 Task: Create in the project TouchLine in Backlog an issue 'Improve the appâ€™s navigation and menu structure', assign it to team member softage.1@softage.net and change the status to IN PROGRESS.
Action: Mouse moved to (254, 71)
Screenshot: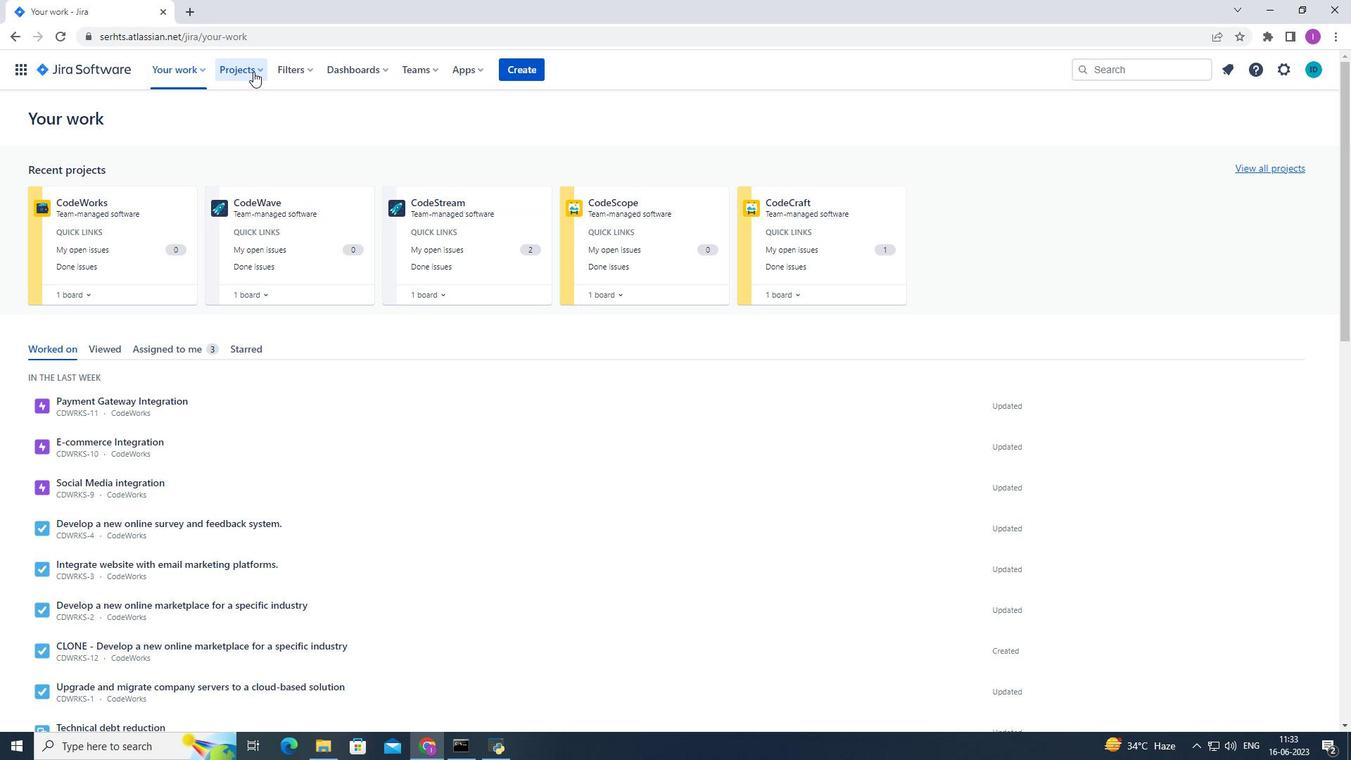 
Action: Mouse pressed left at (254, 71)
Screenshot: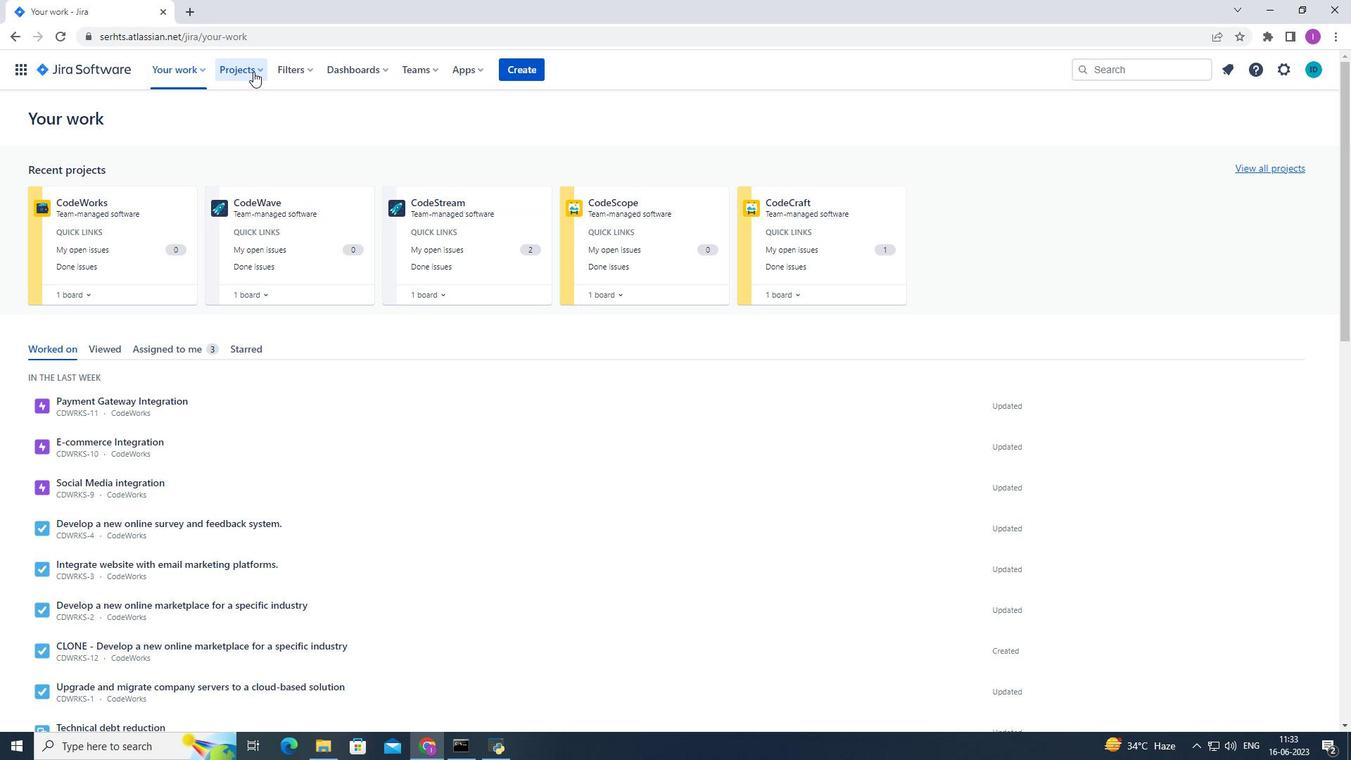 
Action: Mouse moved to (284, 137)
Screenshot: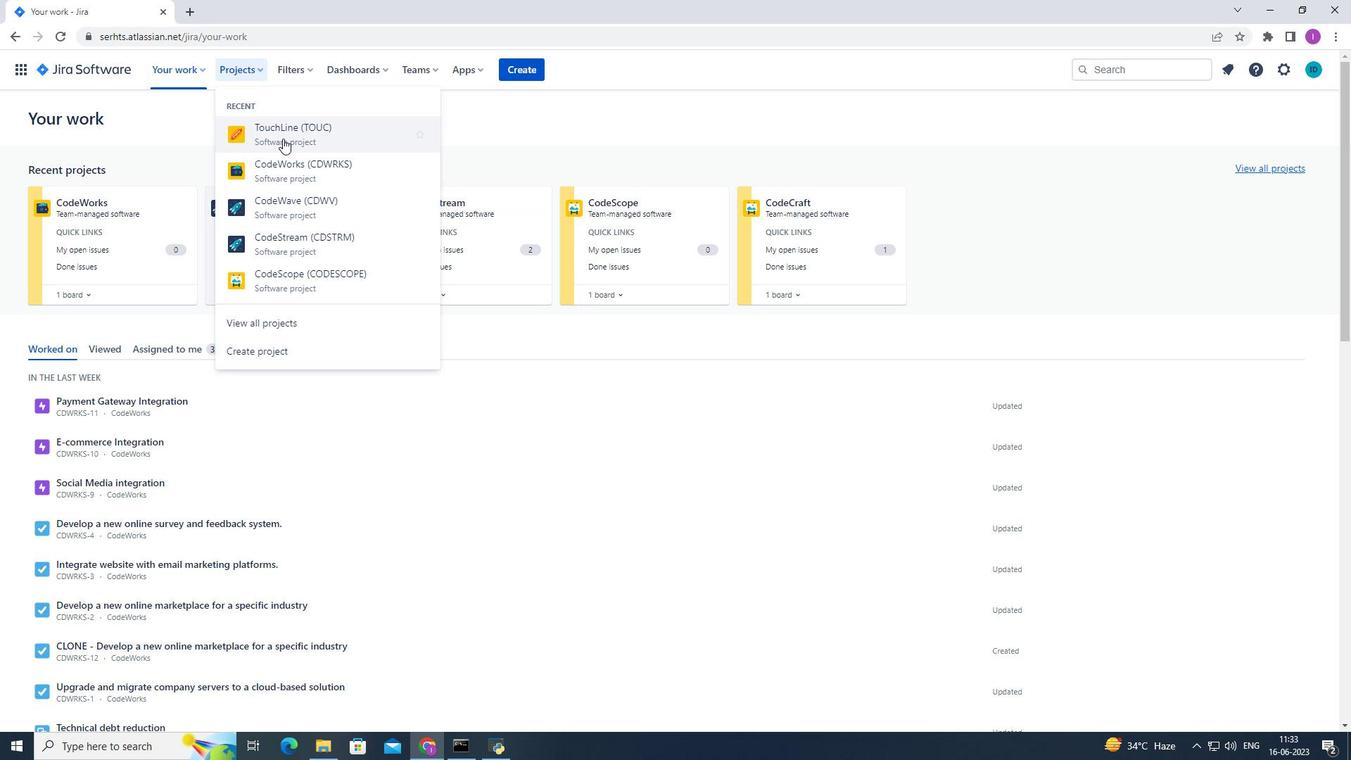 
Action: Mouse pressed left at (284, 137)
Screenshot: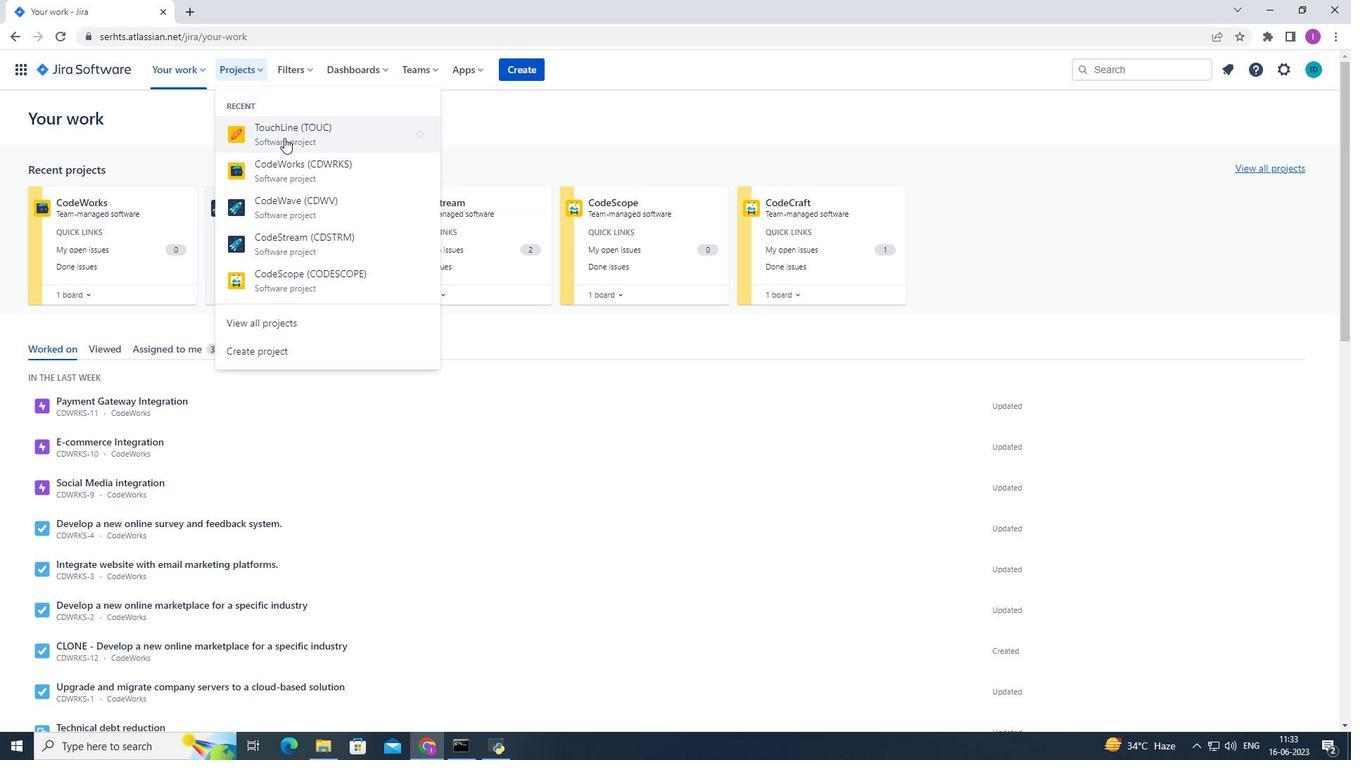 
Action: Mouse moved to (102, 210)
Screenshot: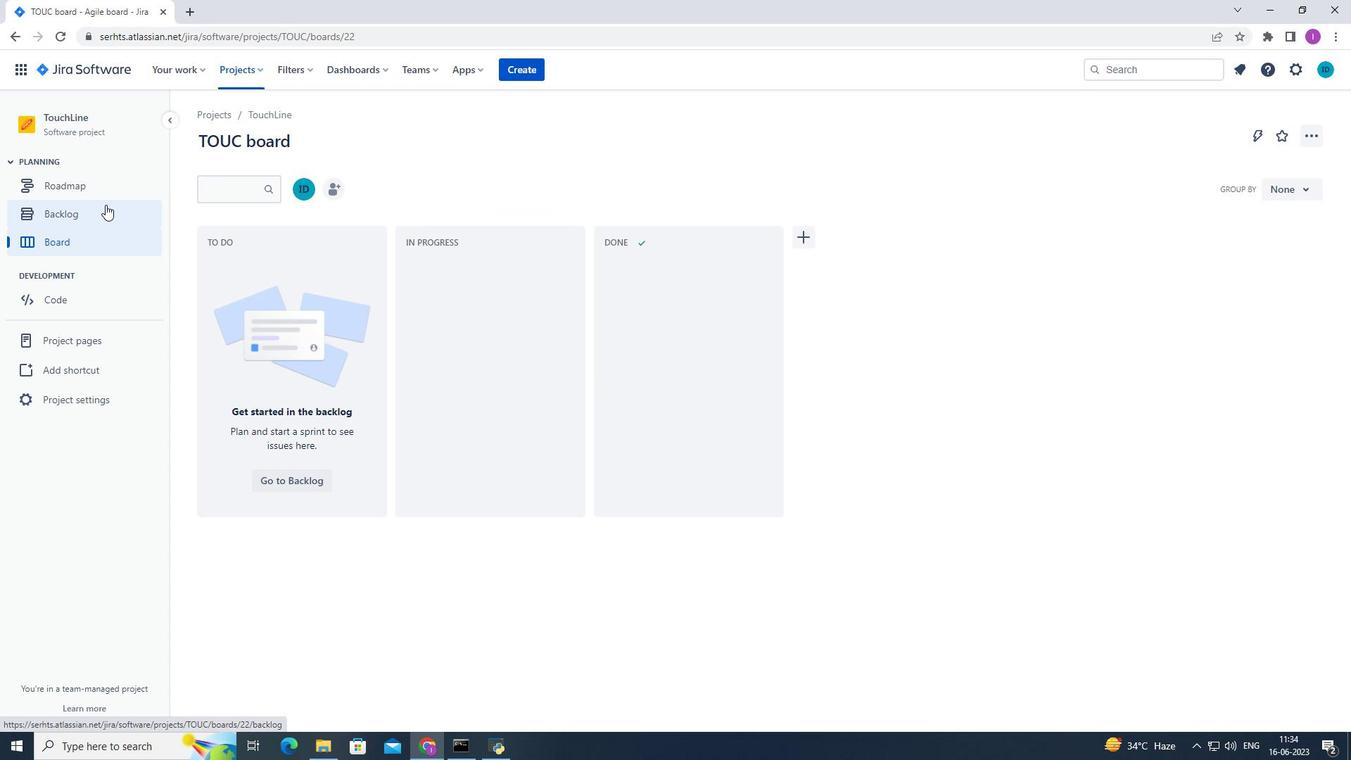 
Action: Mouse pressed left at (102, 210)
Screenshot: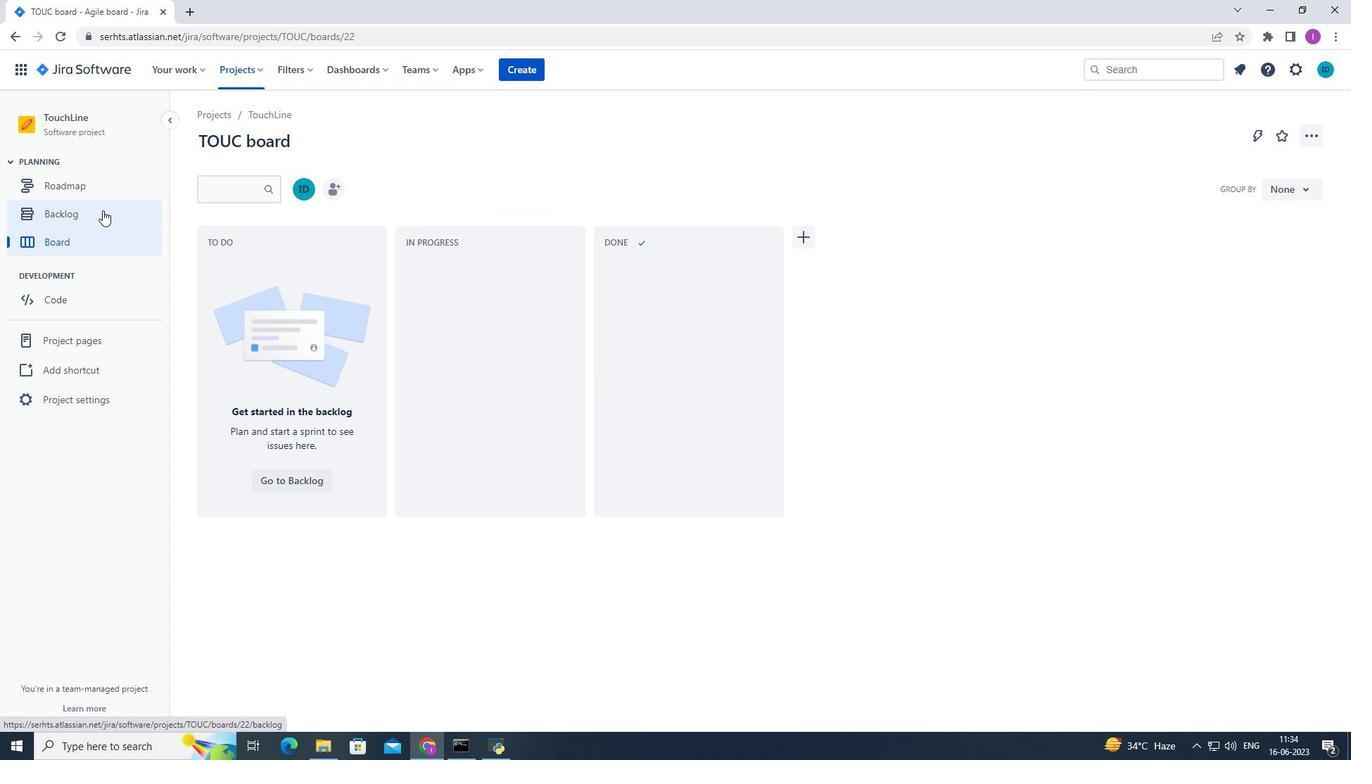 
Action: Mouse moved to (460, 572)
Screenshot: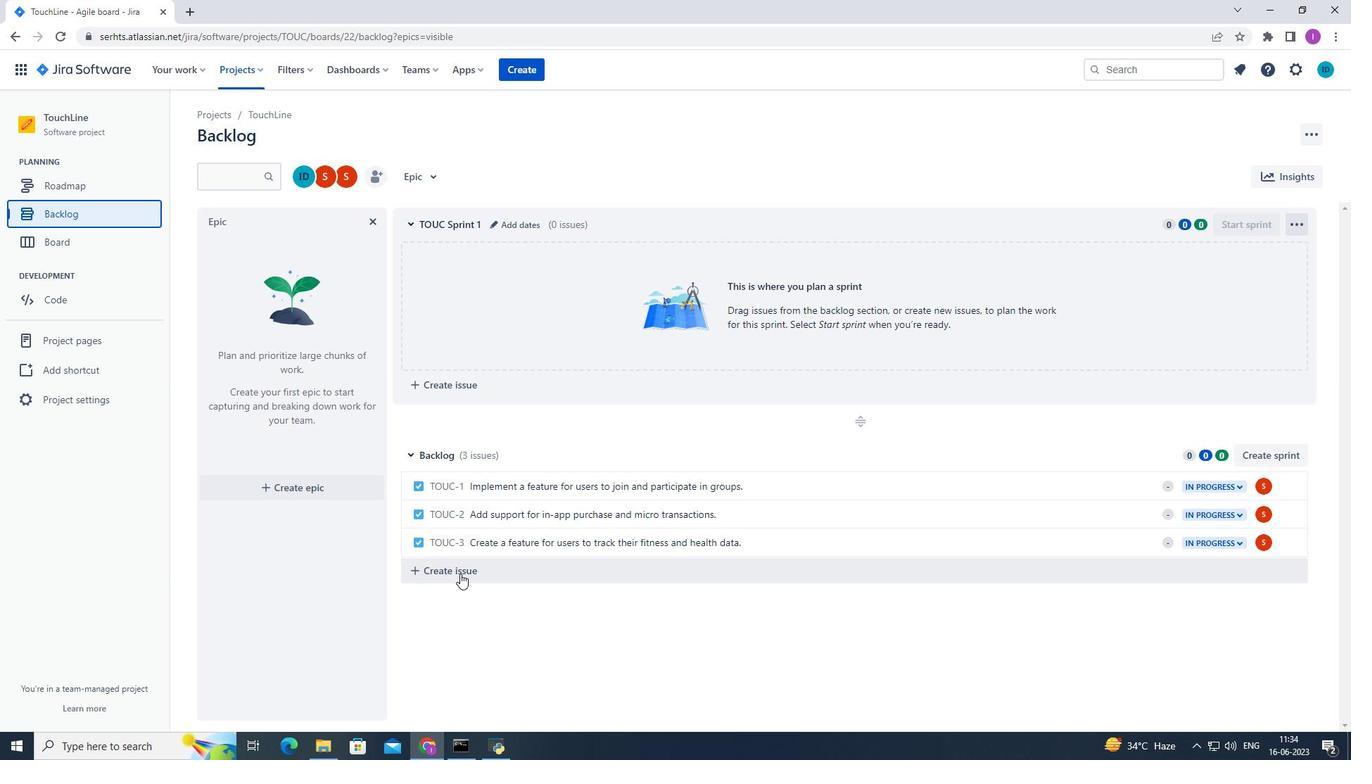 
Action: Mouse pressed left at (460, 572)
Screenshot: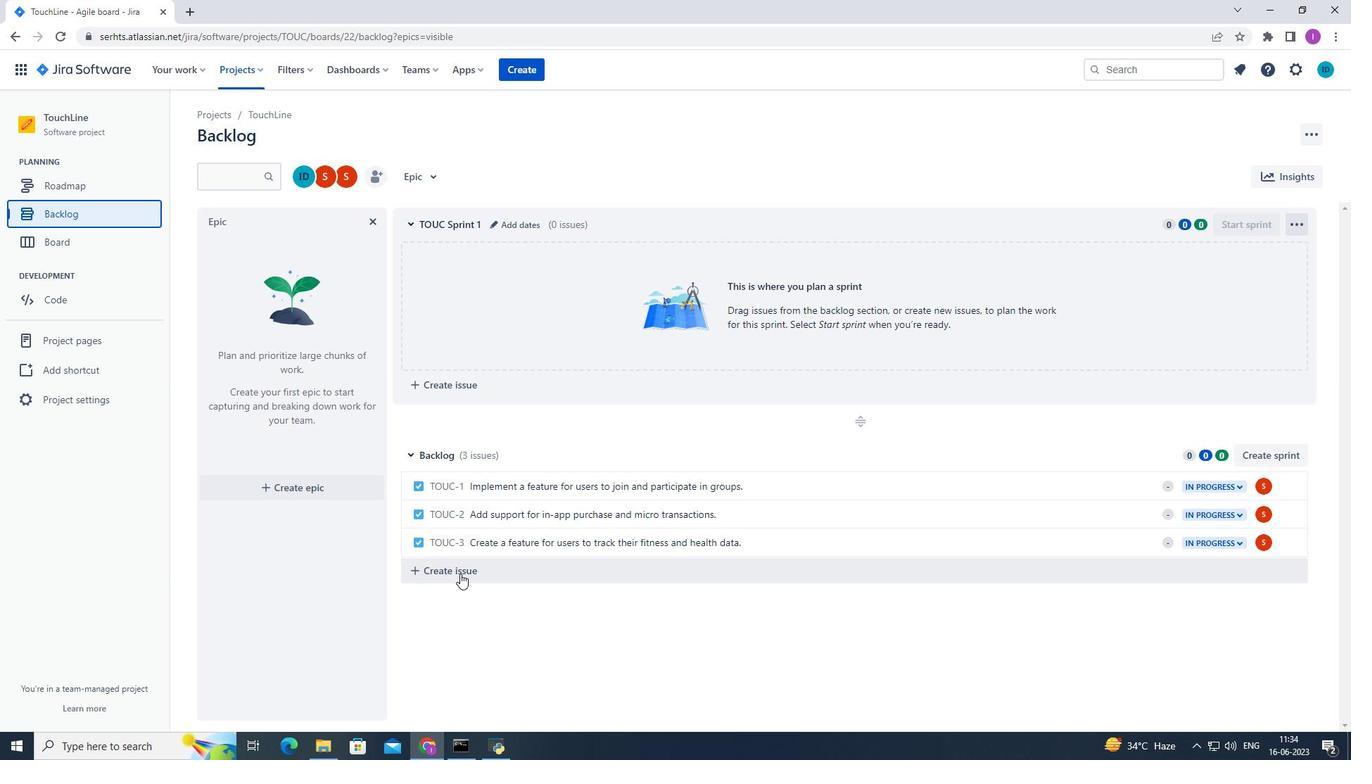
Action: Mouse moved to (534, 507)
Screenshot: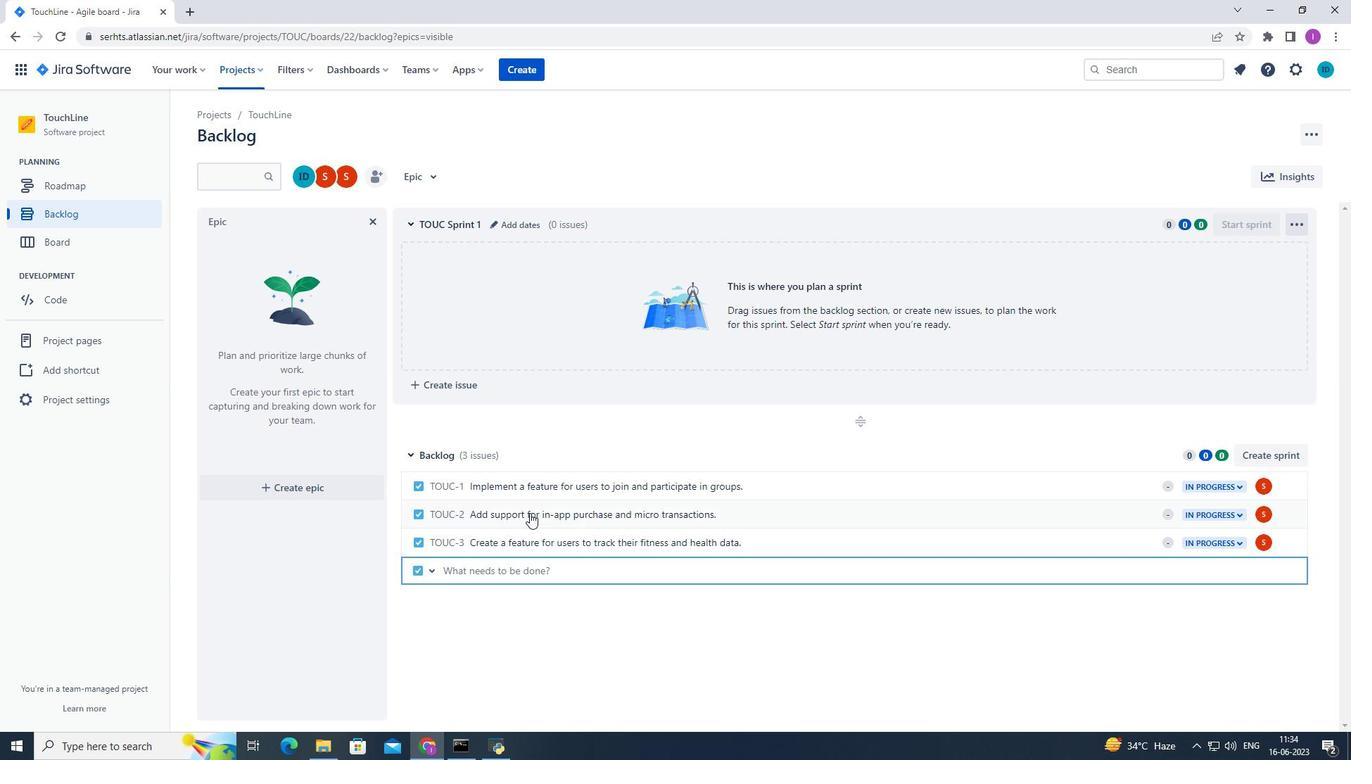 
Action: Key pressed <Key.shift>Improve<Key.space>the<Key.space>app's<Key.space>navigation<Key.space>and<Key.space>menustur
Screenshot: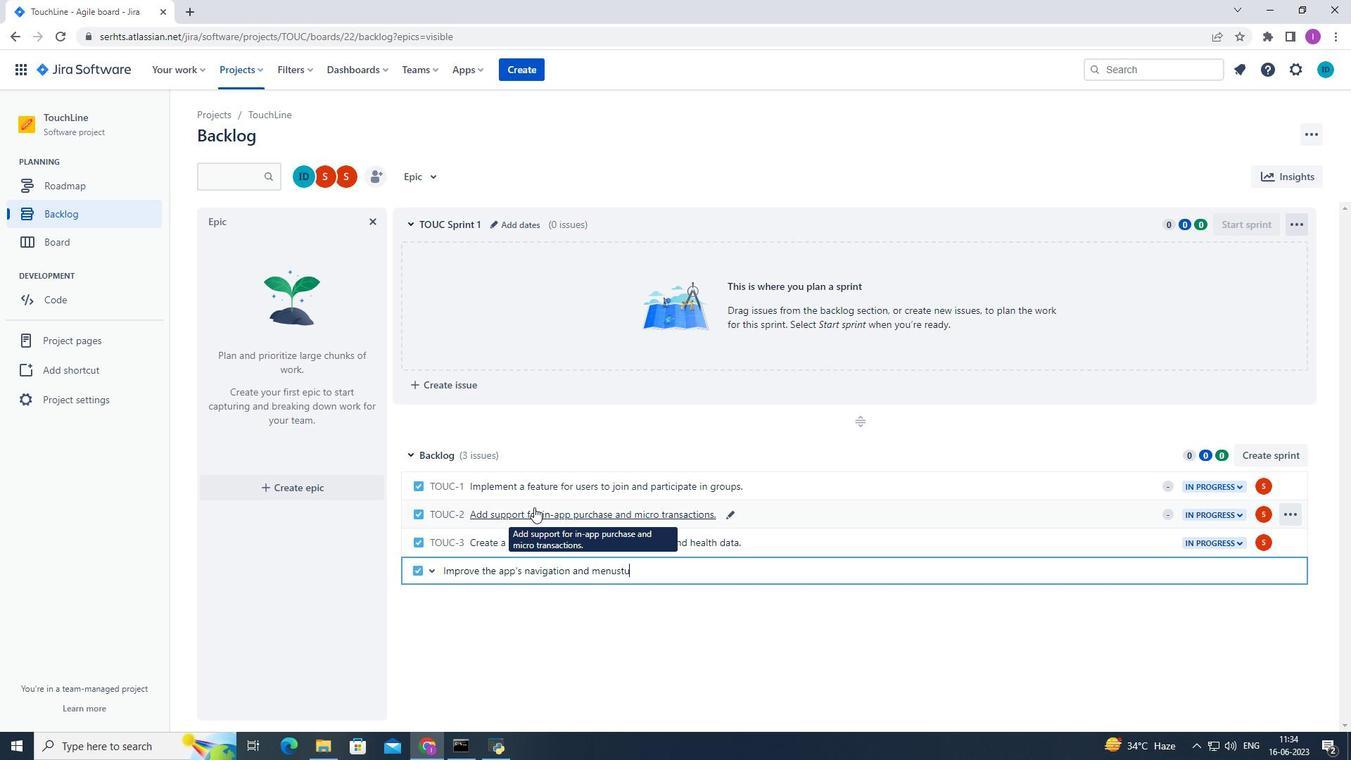 
Action: Mouse moved to (615, 572)
Screenshot: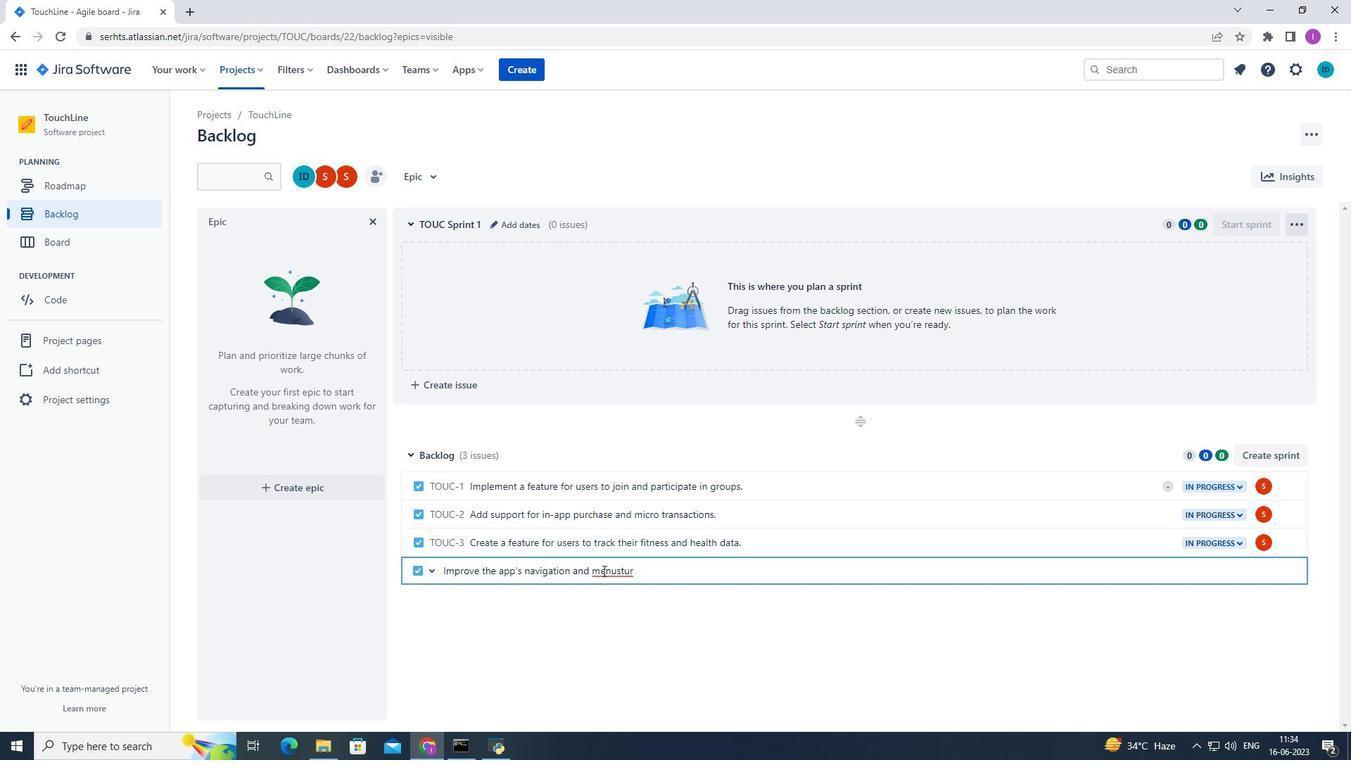 
Action: Mouse pressed left at (615, 572)
Screenshot: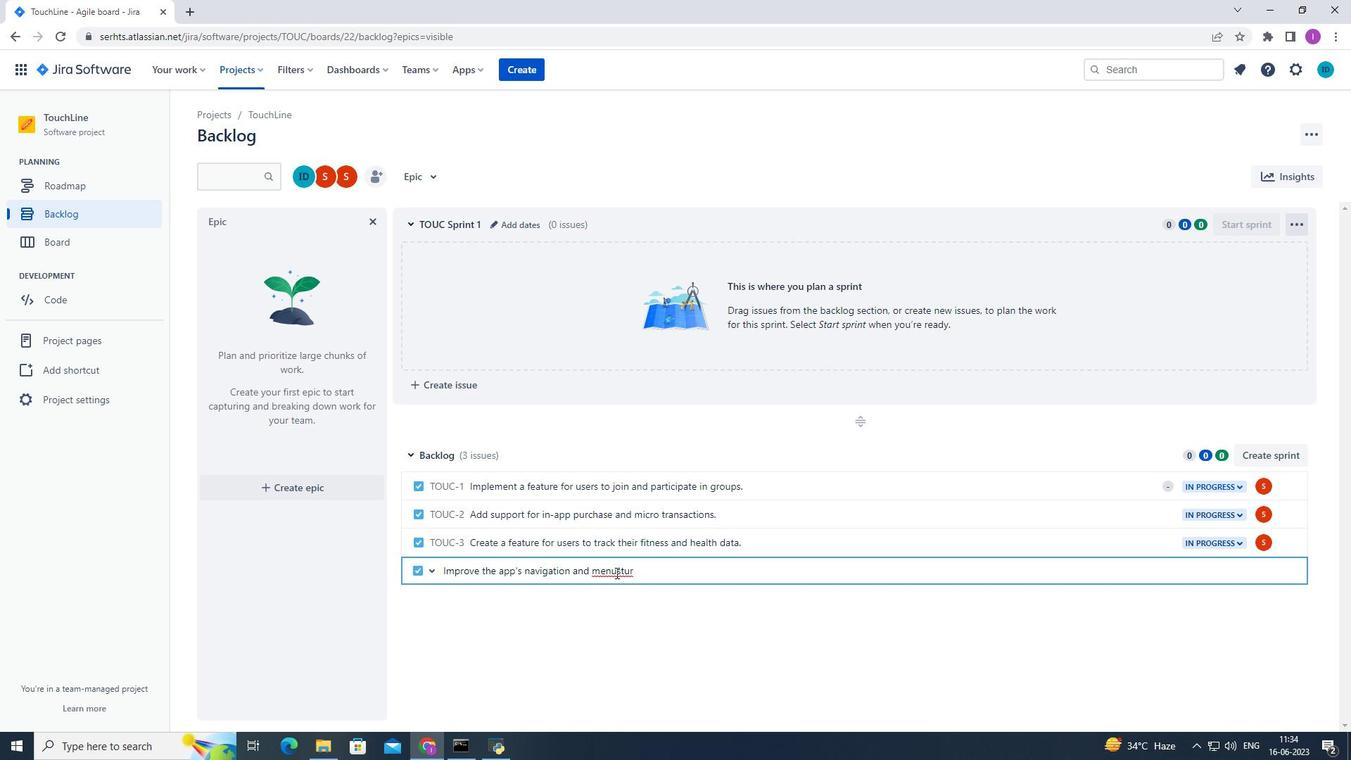 
Action: Key pressed <Key.space>
Screenshot: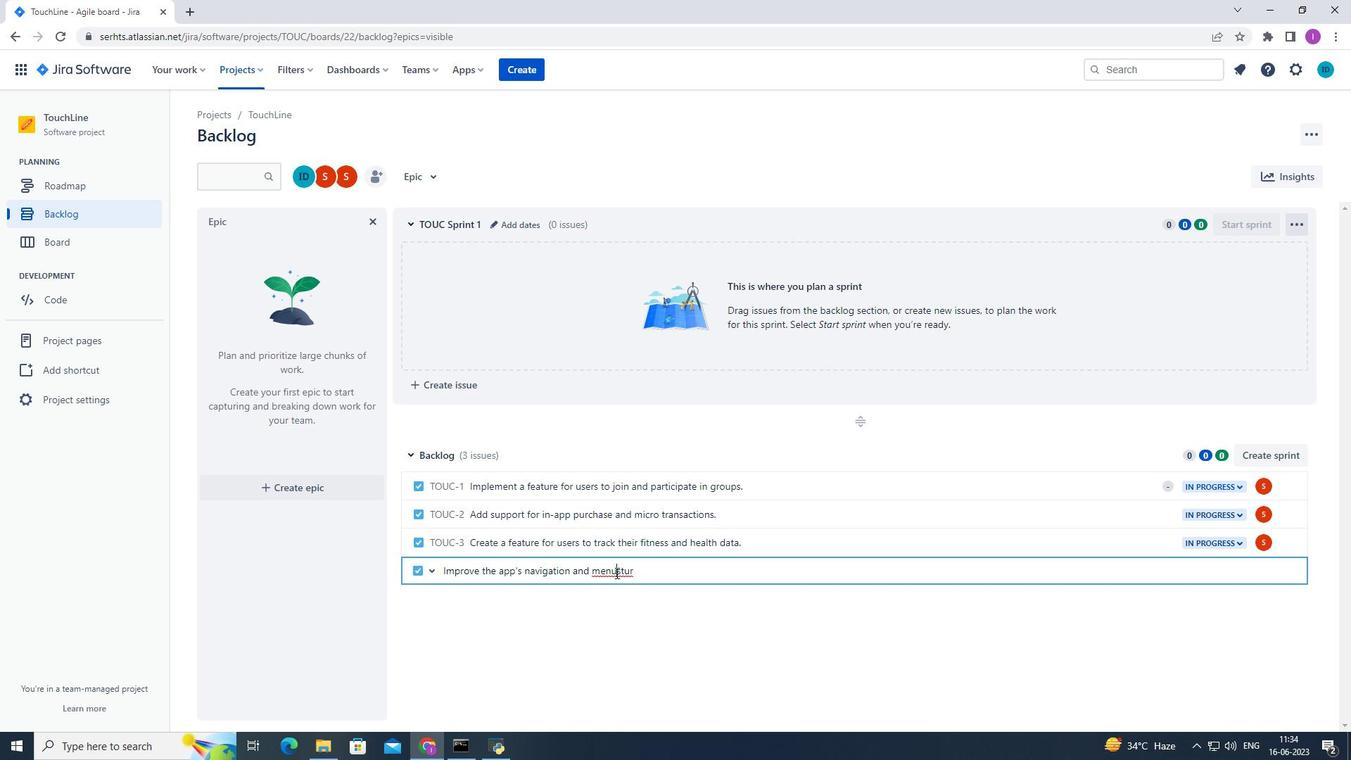 
Action: Mouse moved to (651, 570)
Screenshot: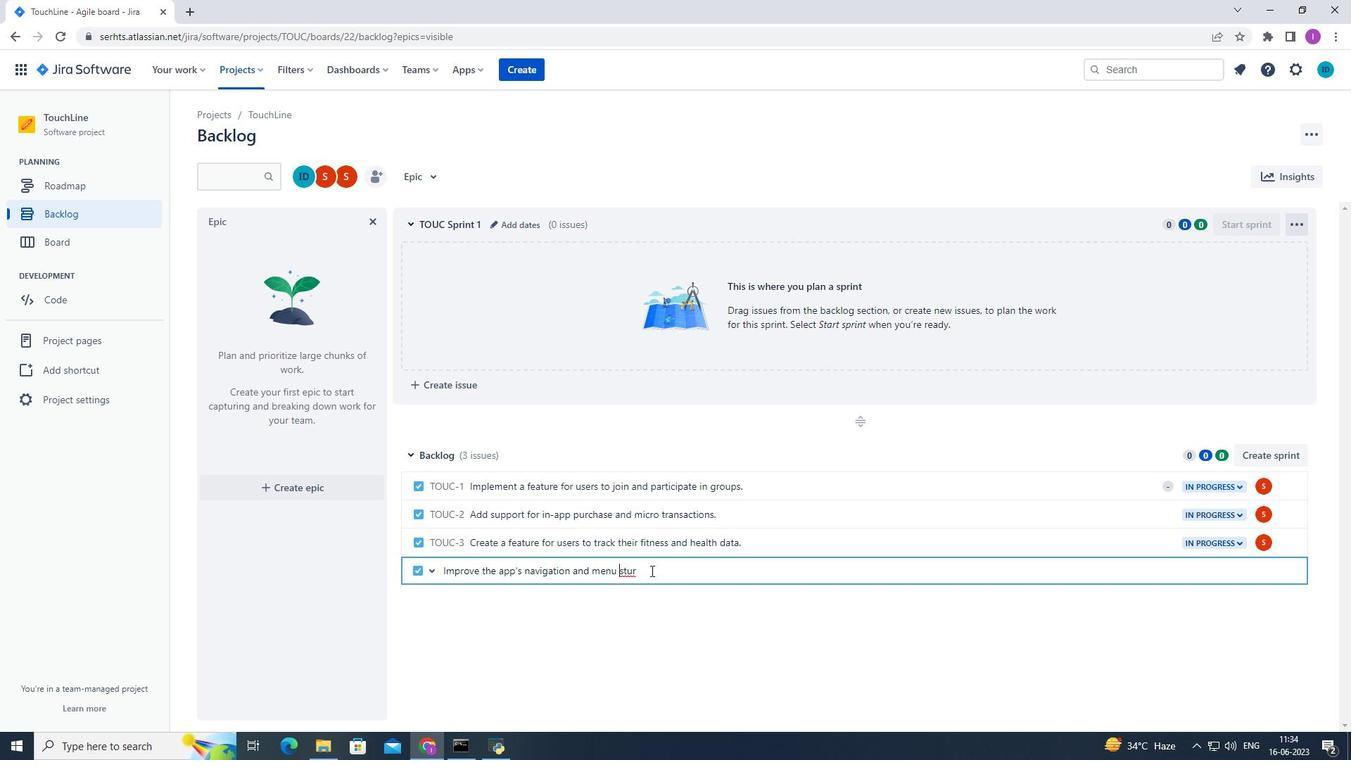 
Action: Mouse pressed left at (651, 570)
Screenshot: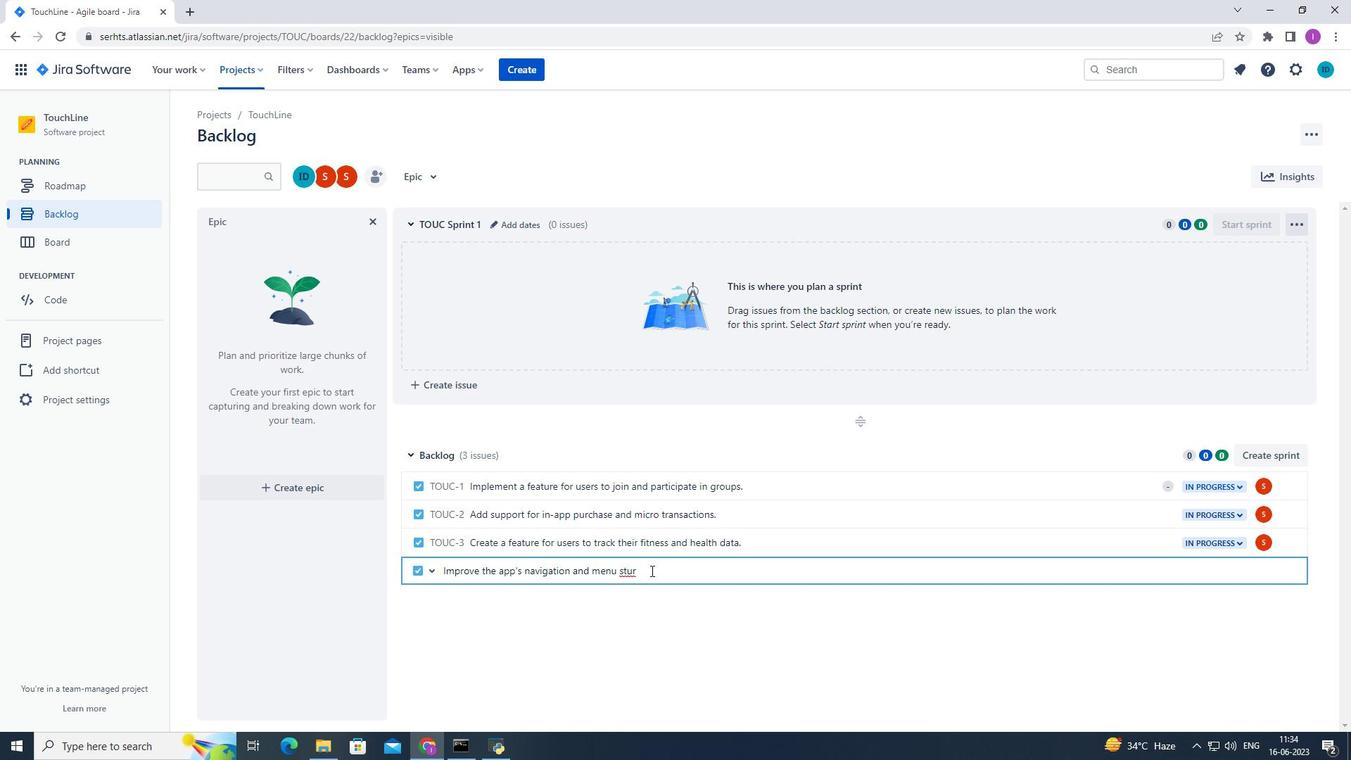 
Action: Key pressed cture.
Screenshot: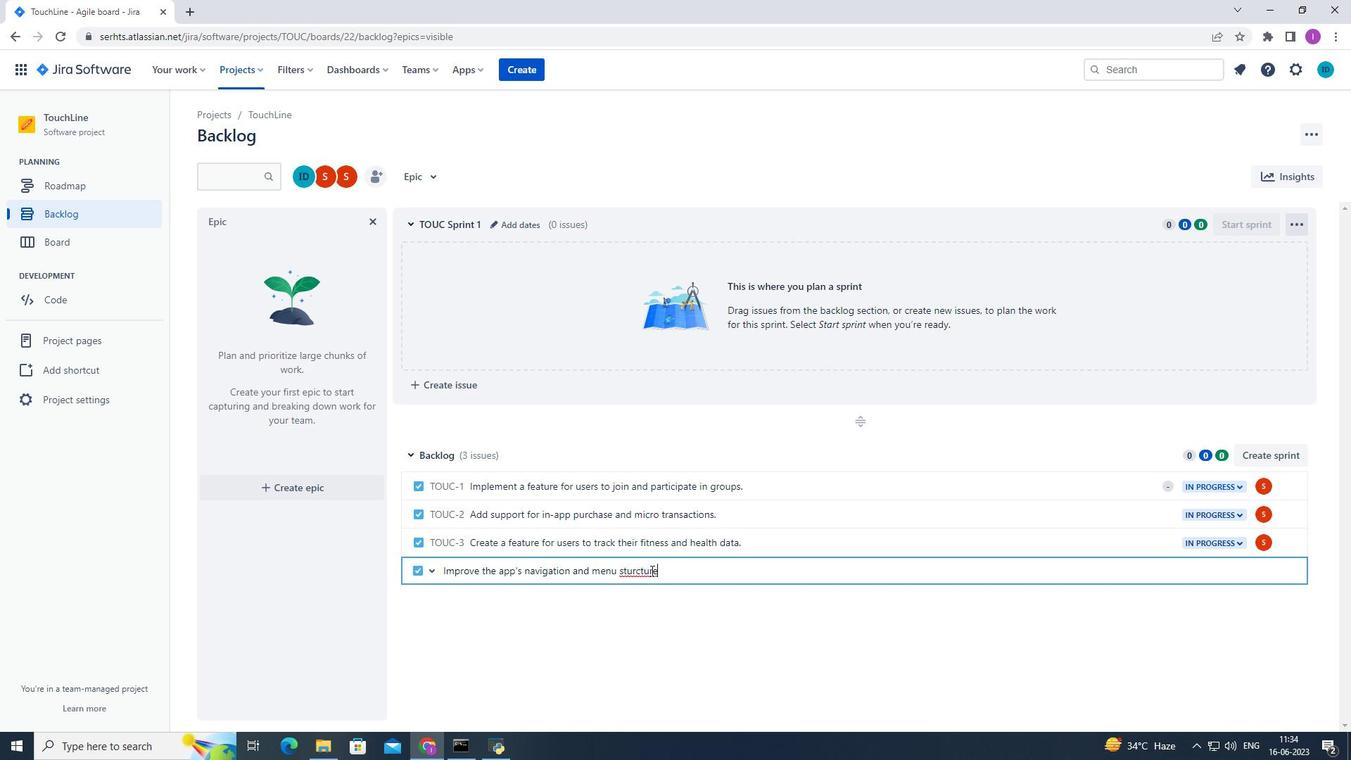
Action: Mouse moved to (630, 572)
Screenshot: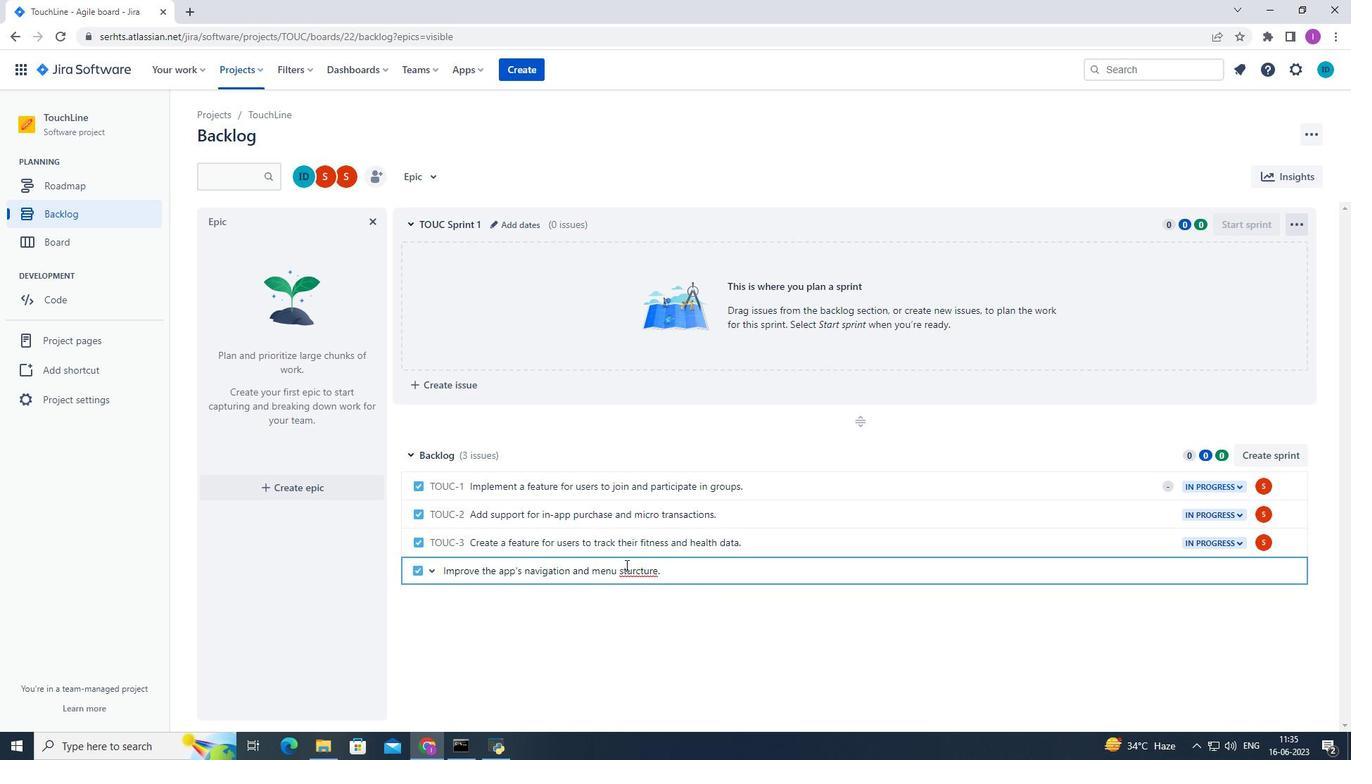 
Action: Mouse pressed left at (630, 572)
Screenshot: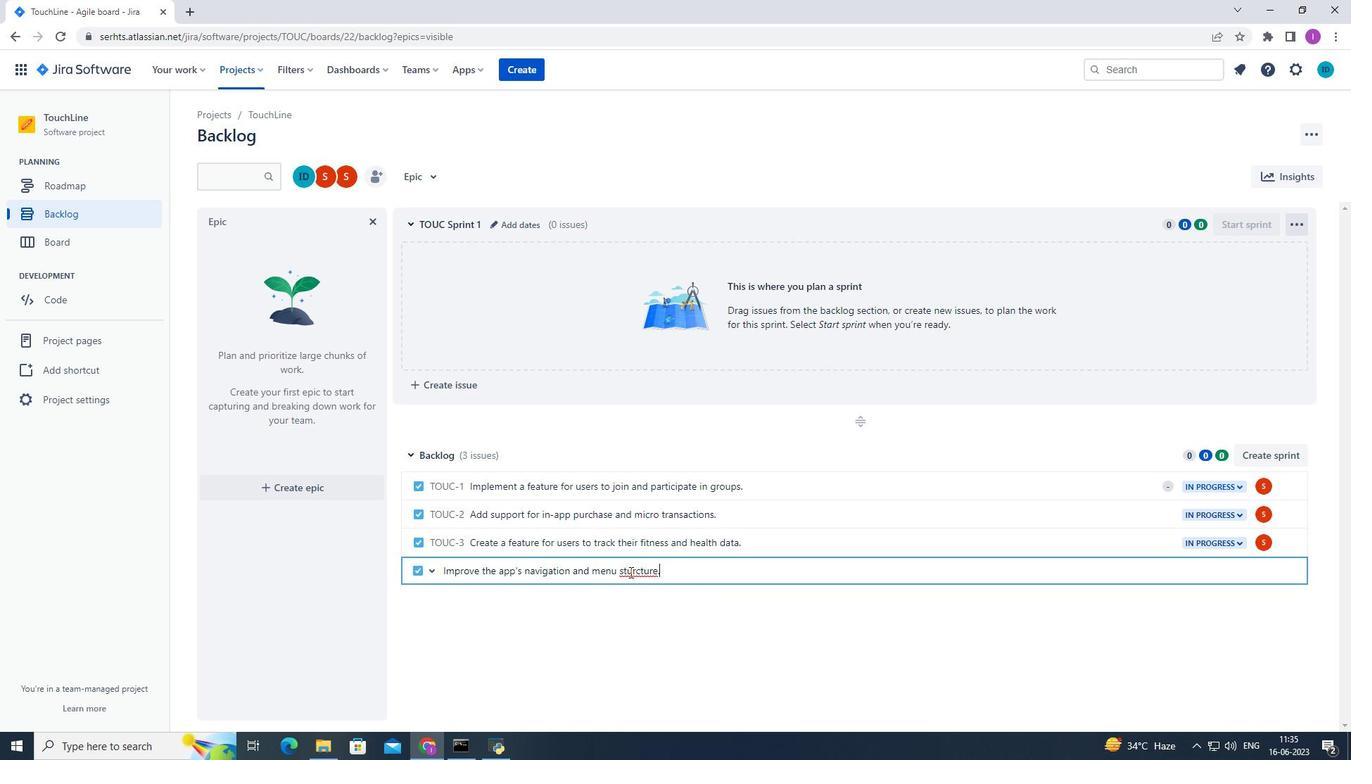 
Action: Mouse moved to (648, 572)
Screenshot: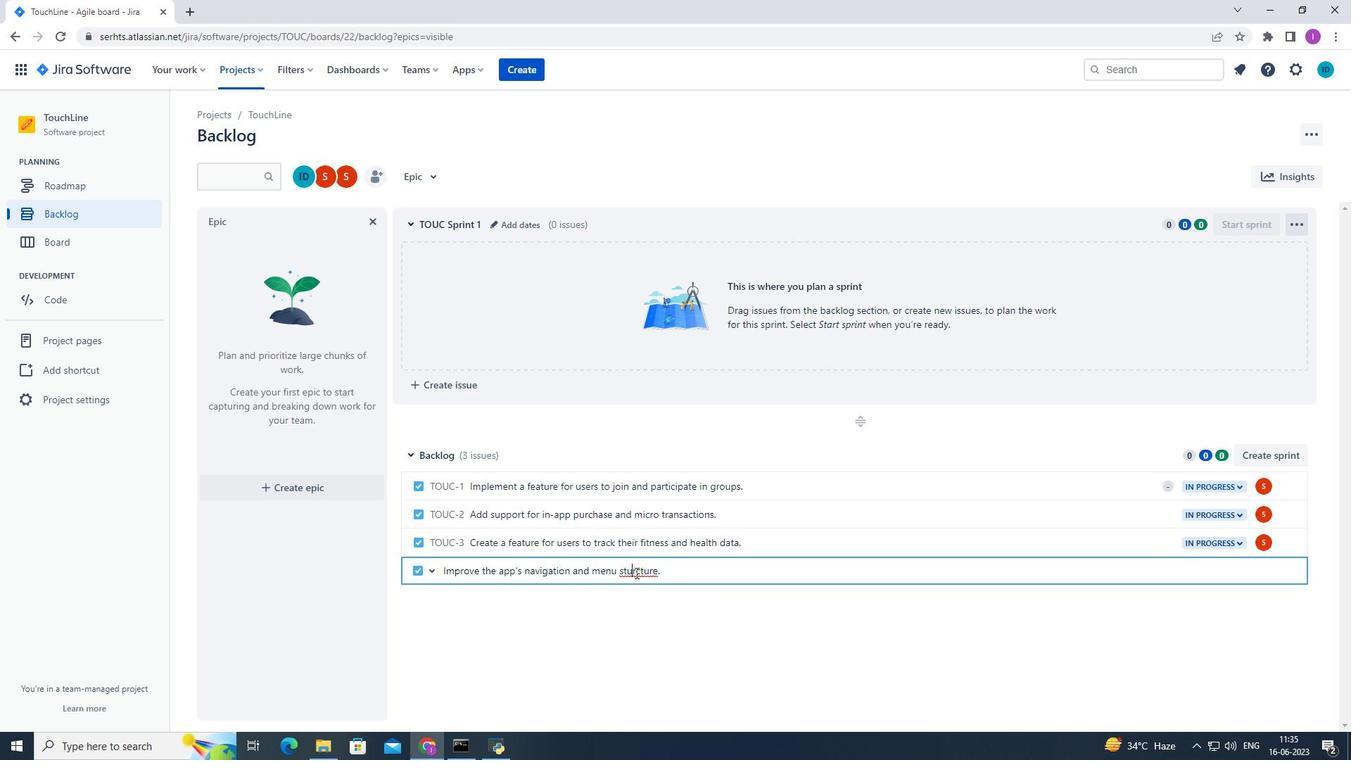 
Action: Key pressed <Key.backspace>
Screenshot: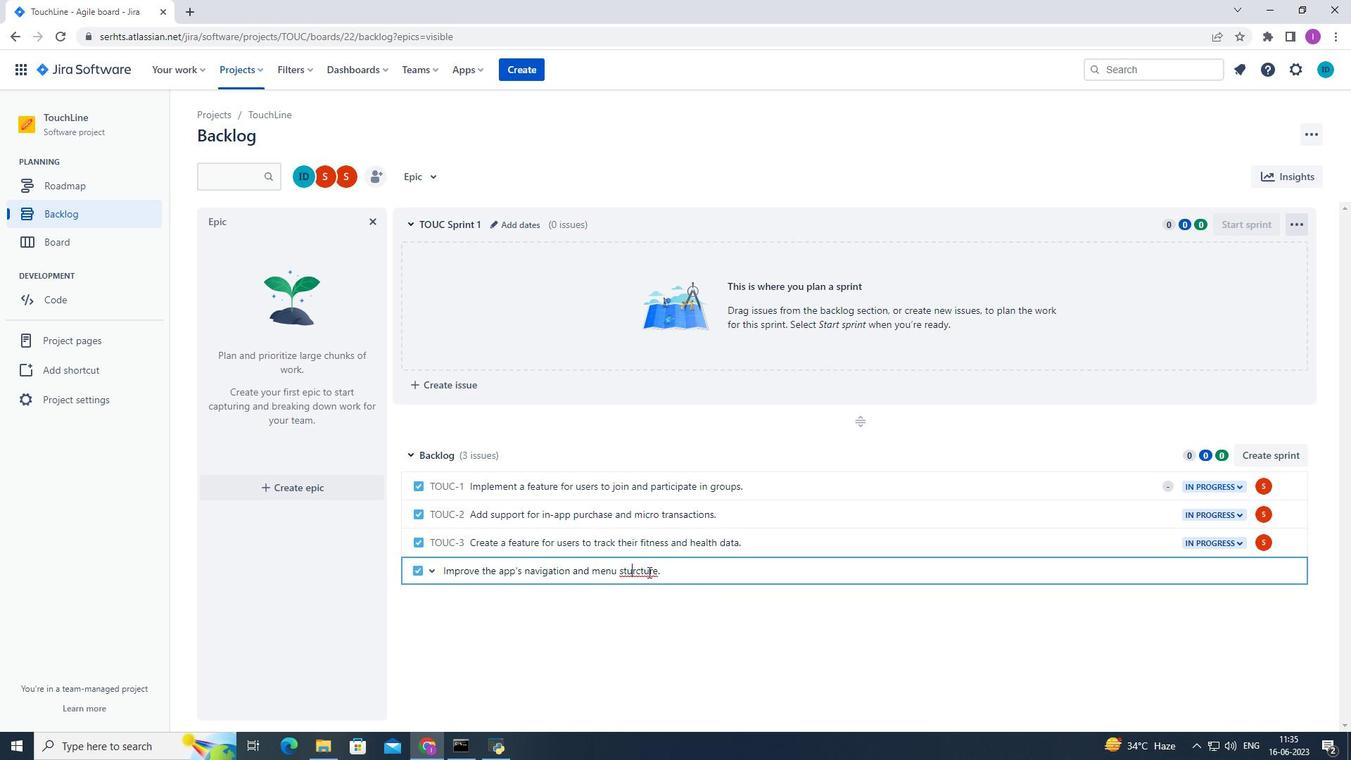 
Action: Mouse moved to (632, 572)
Screenshot: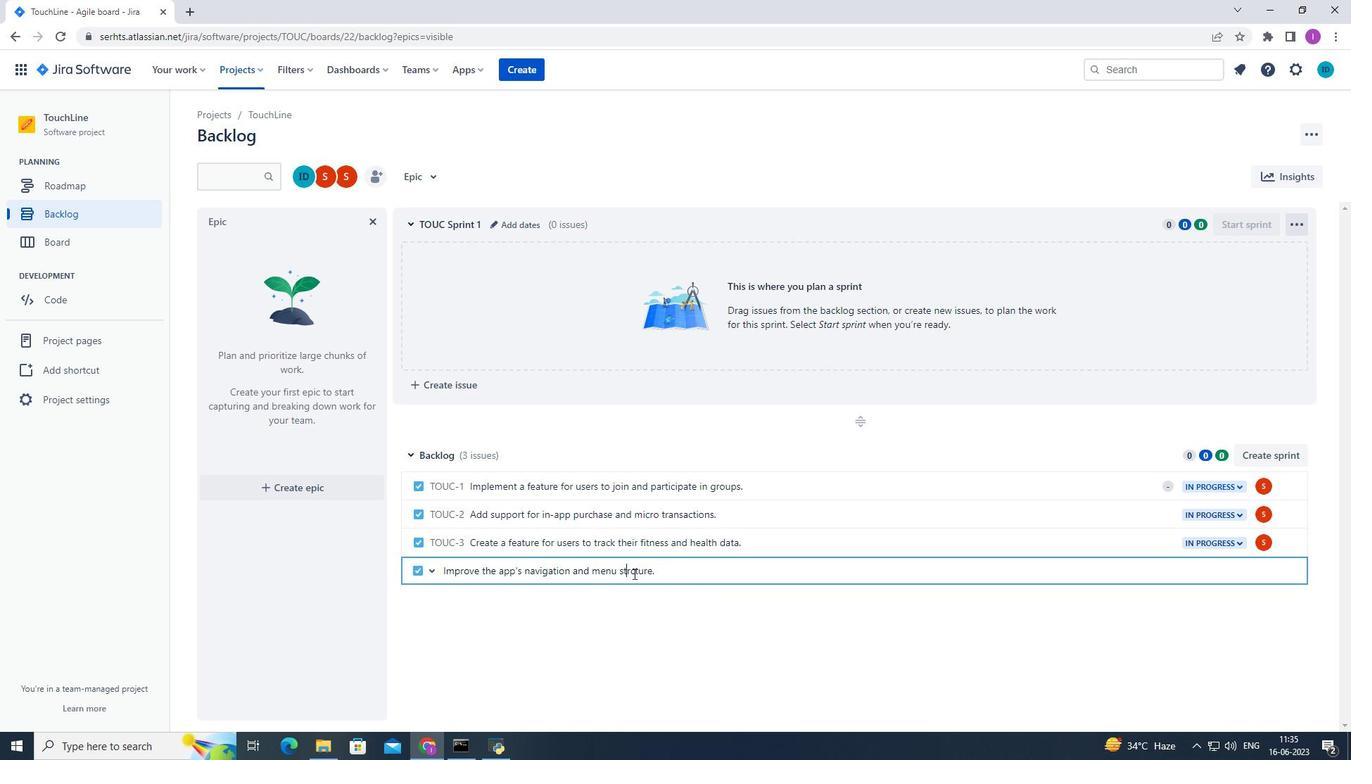 
Action: Mouse pressed left at (632, 572)
Screenshot: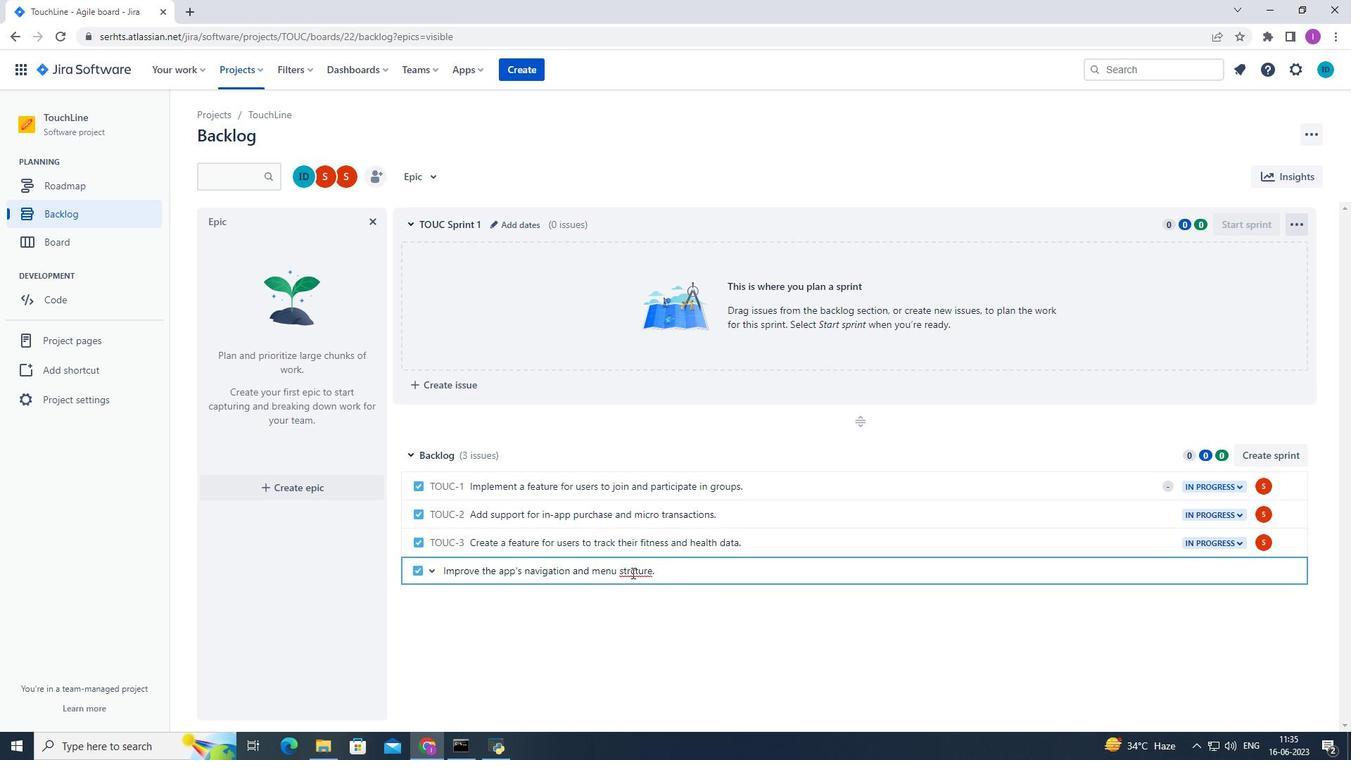
Action: Mouse moved to (635, 576)
Screenshot: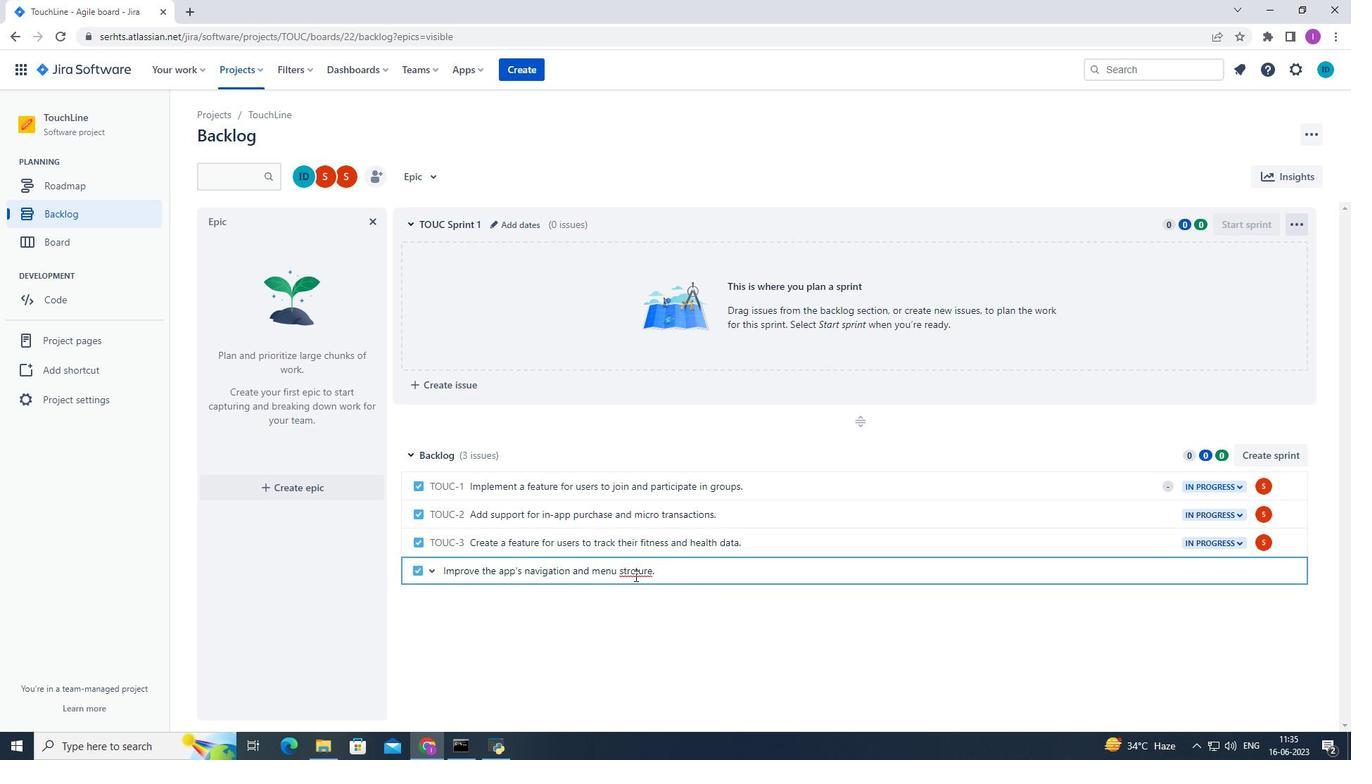 
Action: Key pressed u
Screenshot: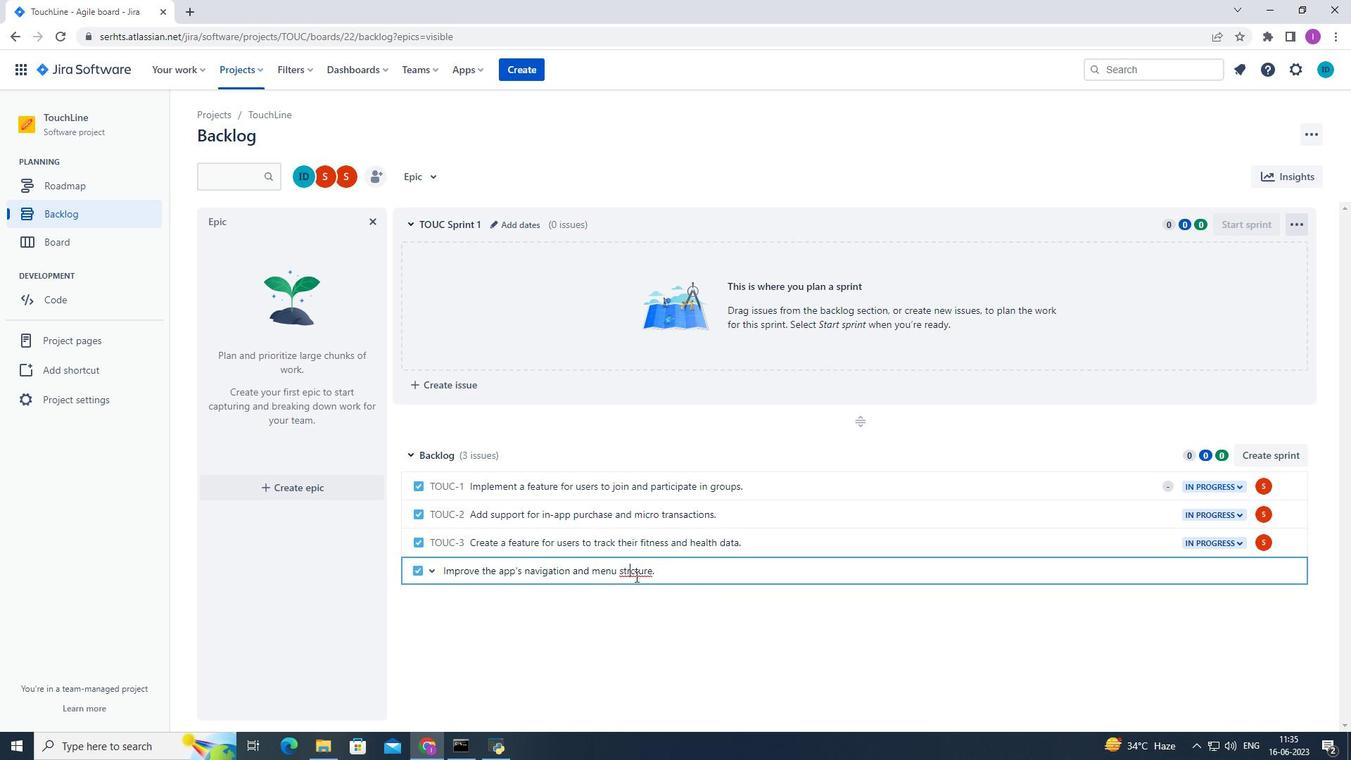 
Action: Mouse moved to (689, 575)
Screenshot: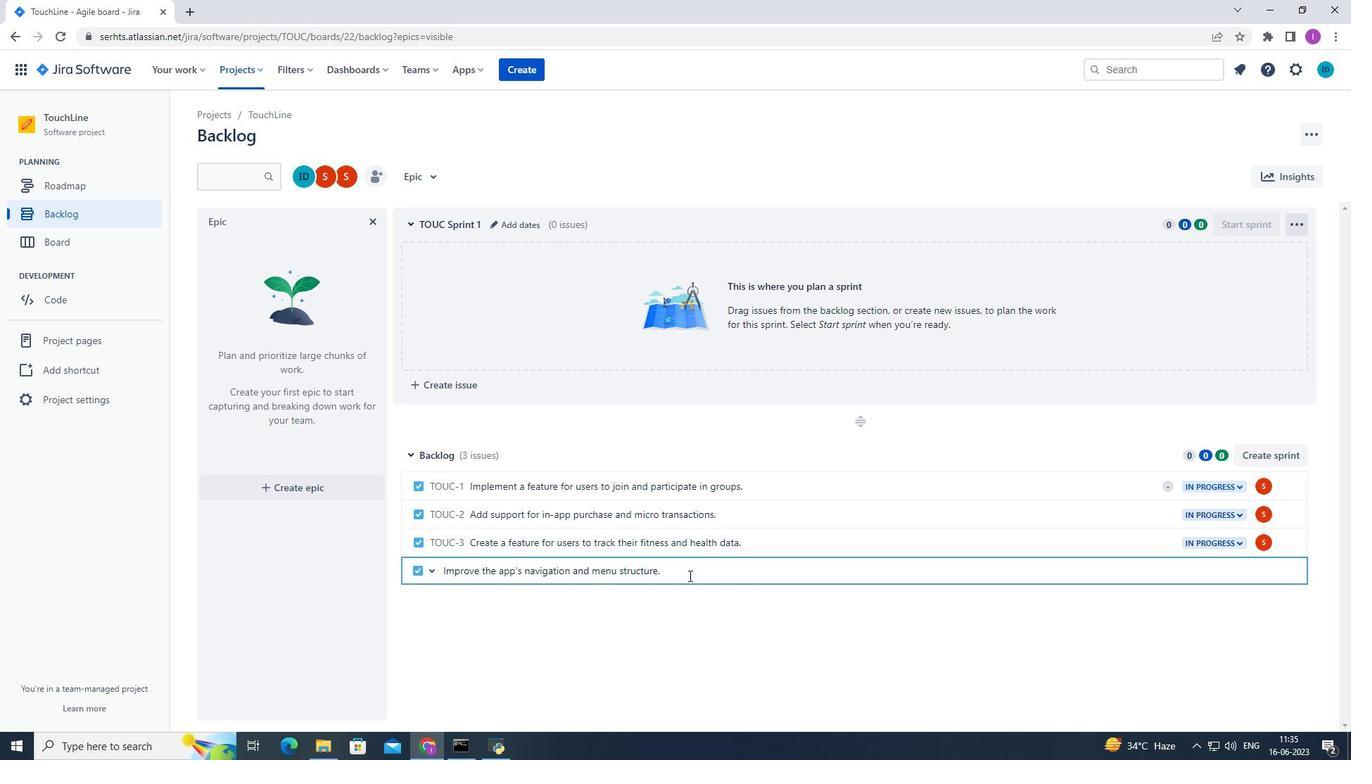 
Action: Mouse pressed left at (689, 575)
Screenshot: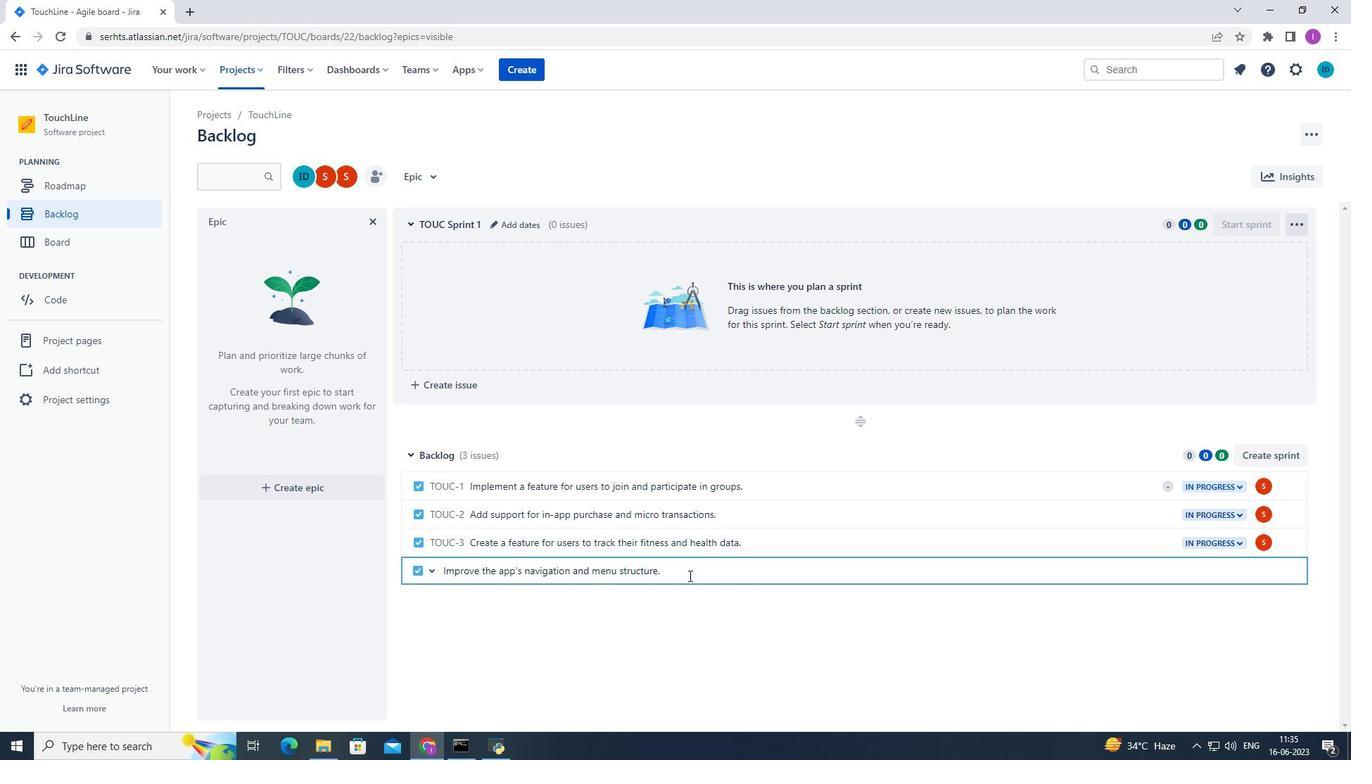 
Action: Mouse moved to (719, 569)
Screenshot: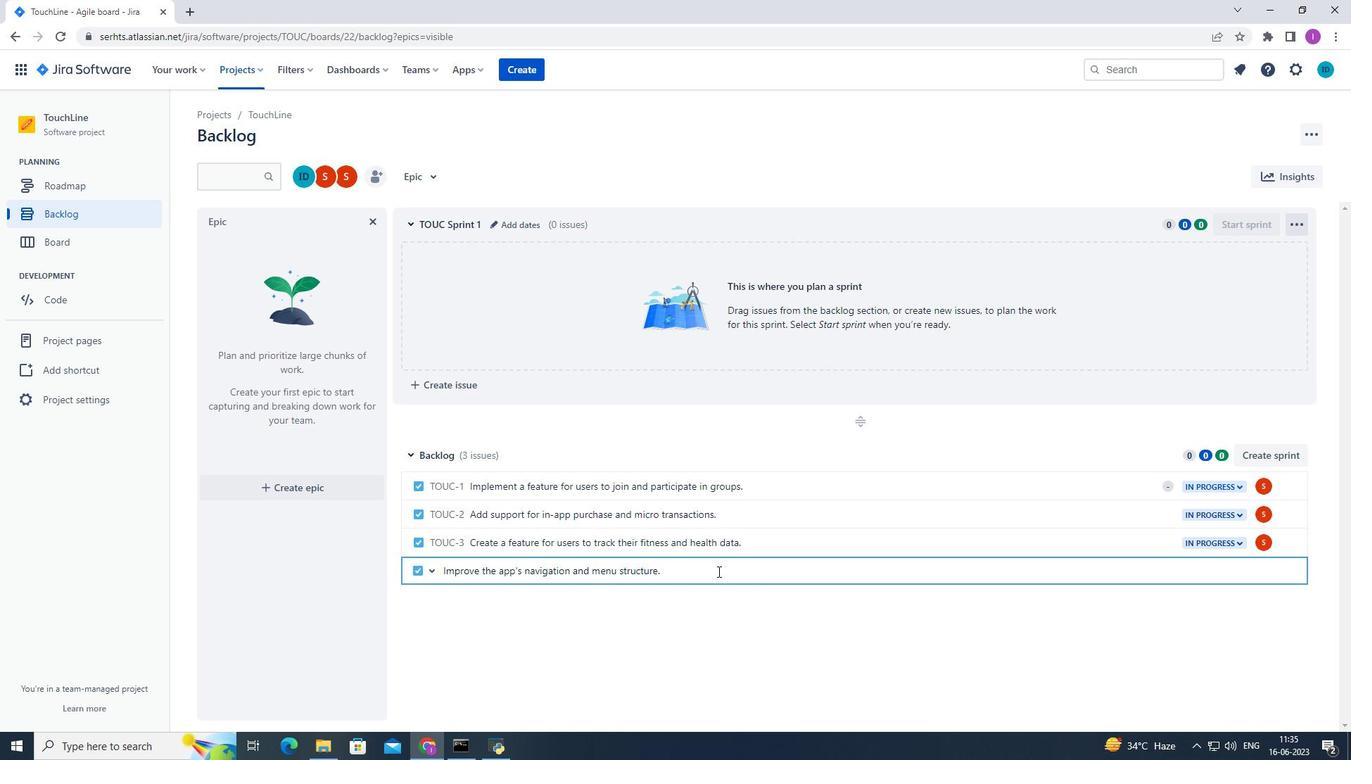 
Action: Key pressed <Key.enter>
Screenshot: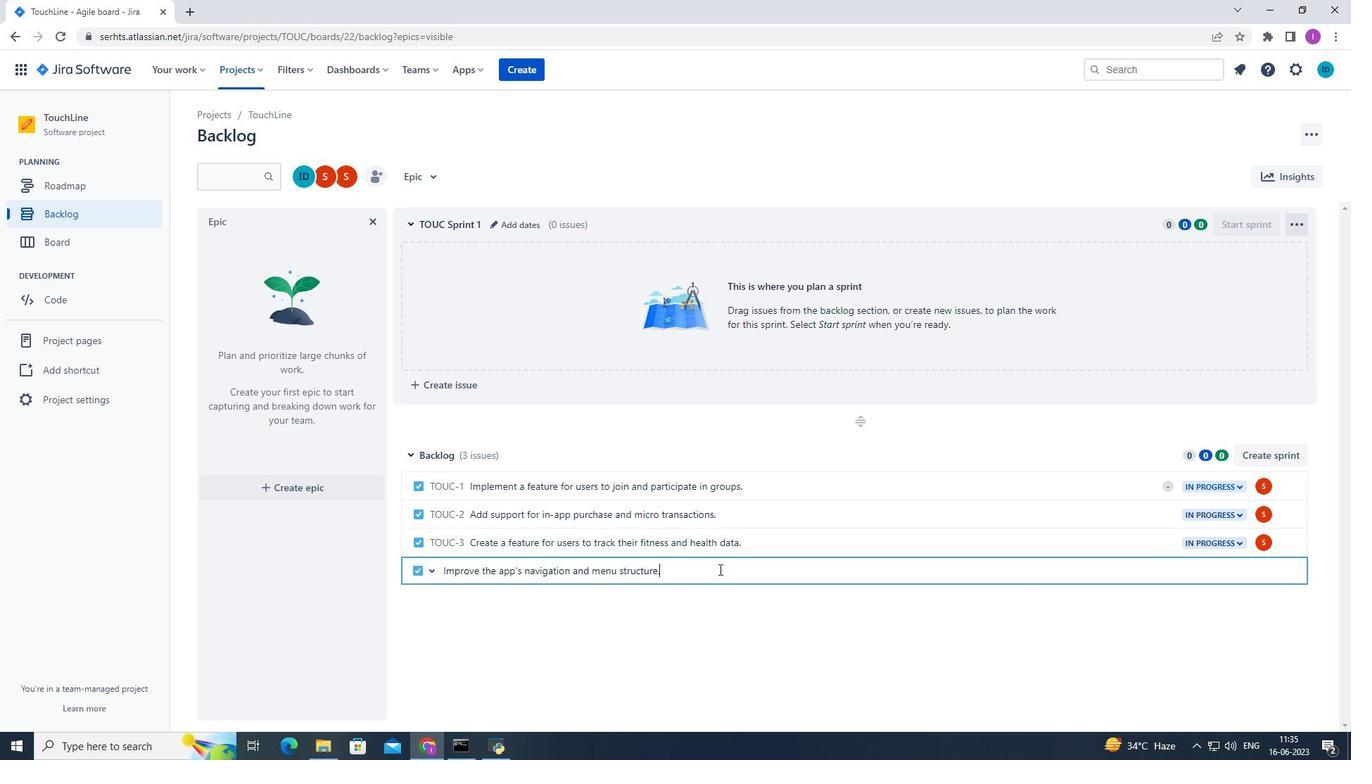 
Action: Mouse moved to (1260, 570)
Screenshot: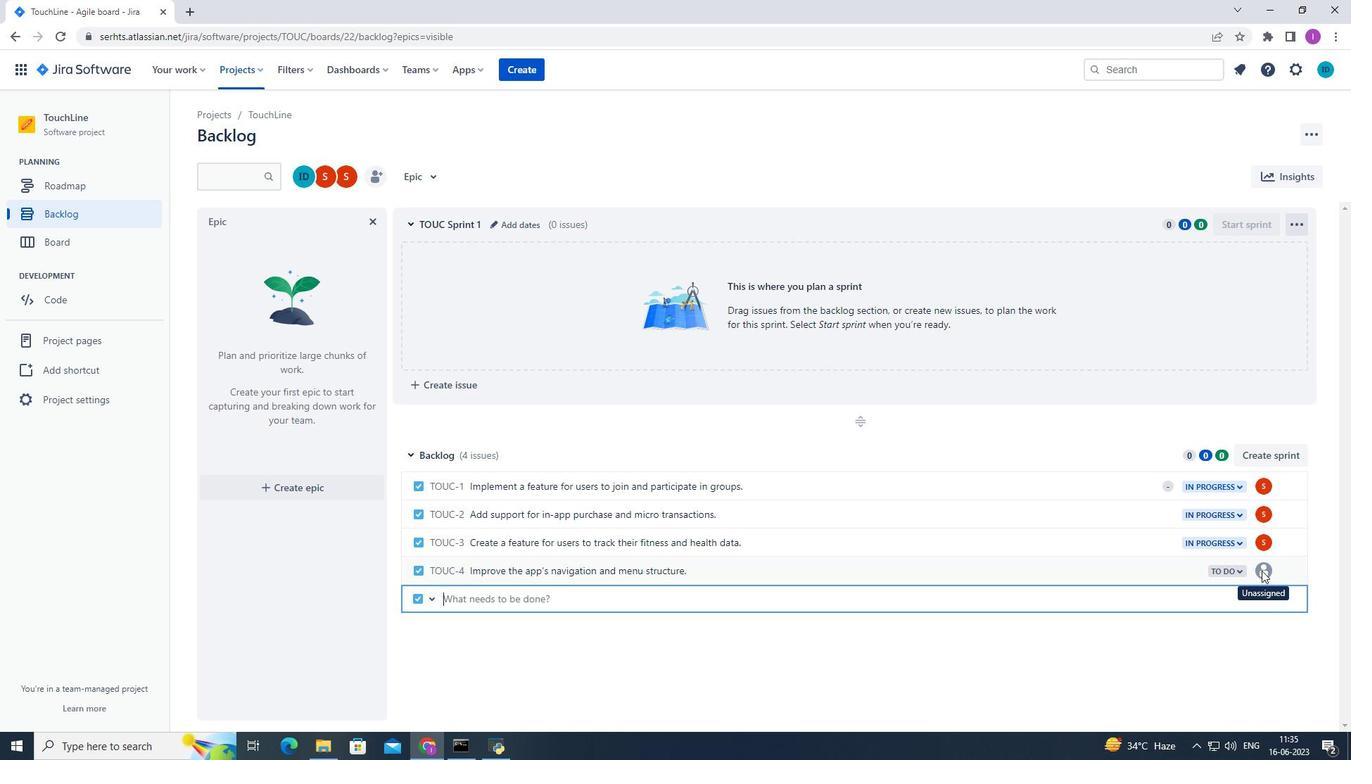 
Action: Mouse pressed left at (1260, 570)
Screenshot: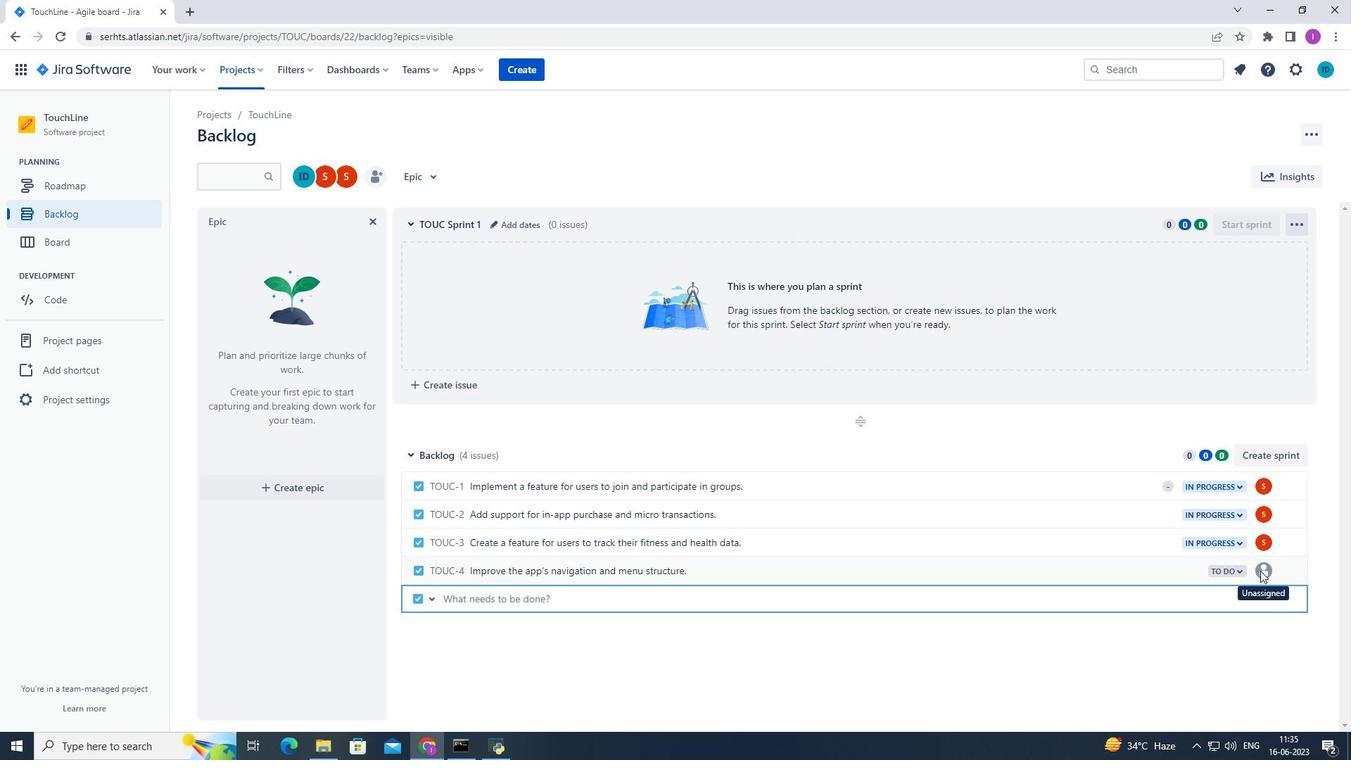 
Action: Mouse pressed left at (1260, 570)
Screenshot: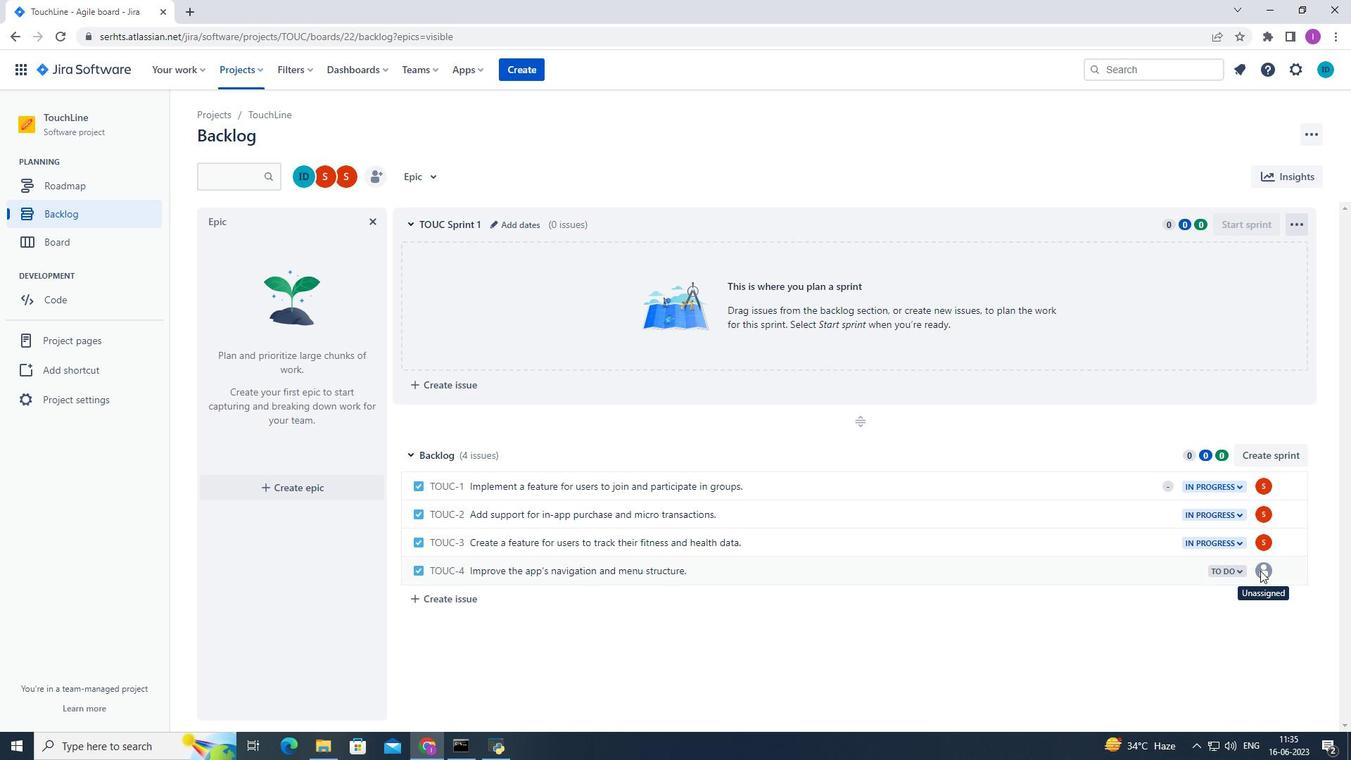 
Action: Mouse moved to (1266, 569)
Screenshot: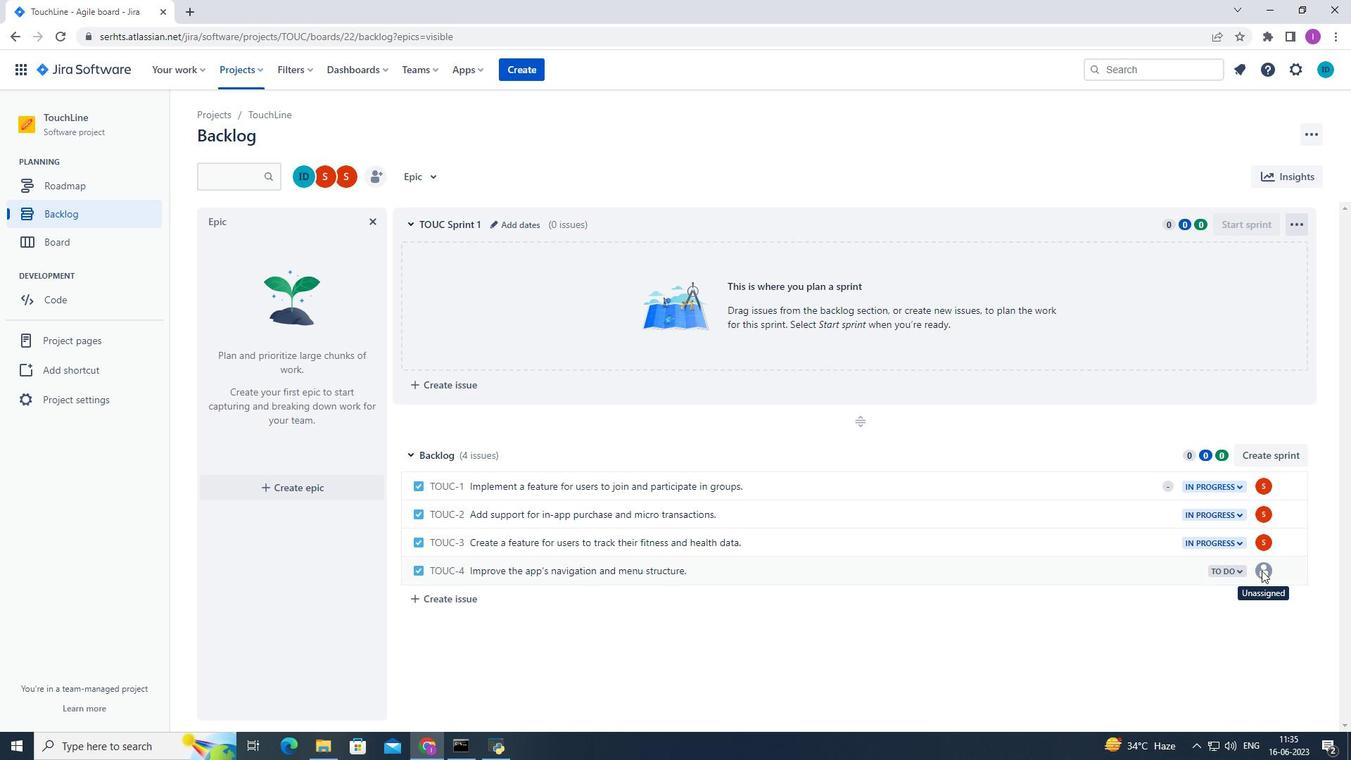 
Action: Mouse pressed left at (1266, 569)
Screenshot: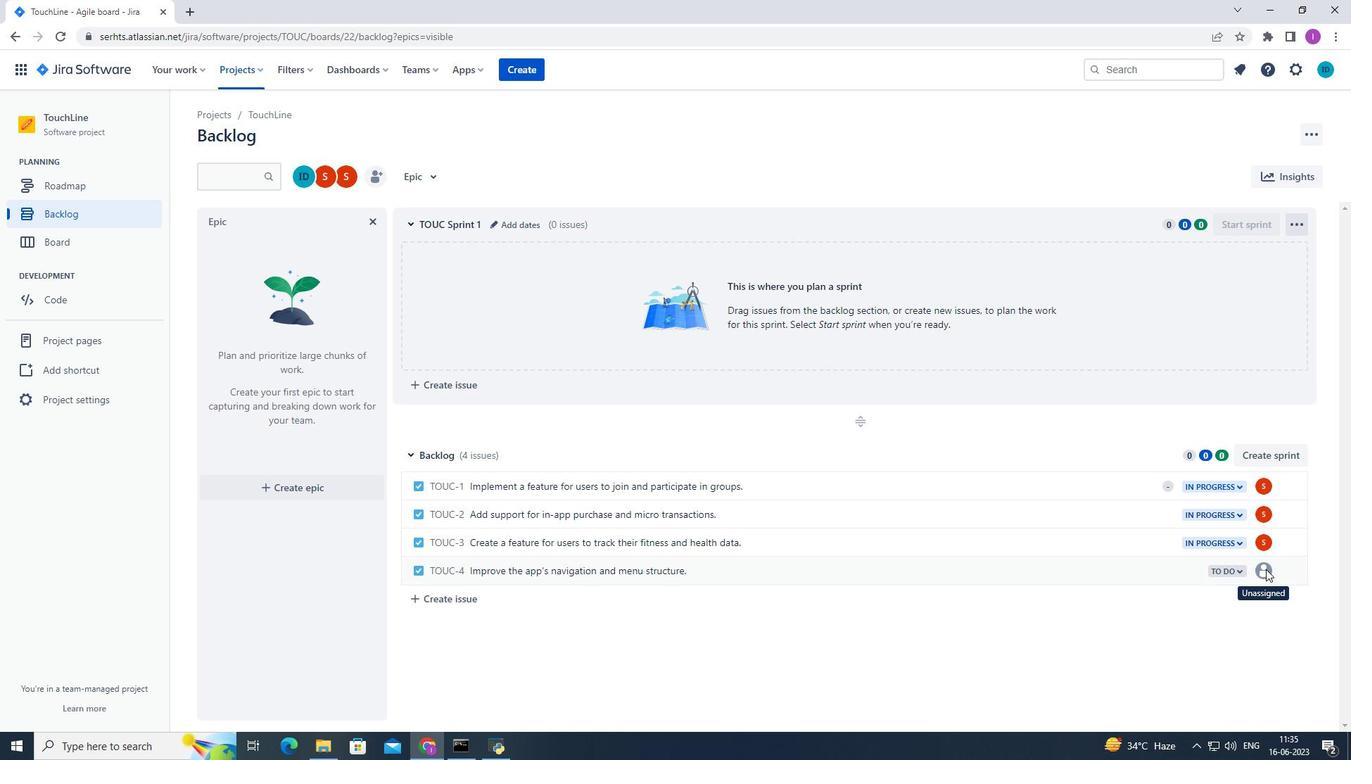 
Action: Mouse moved to (1233, 625)
Screenshot: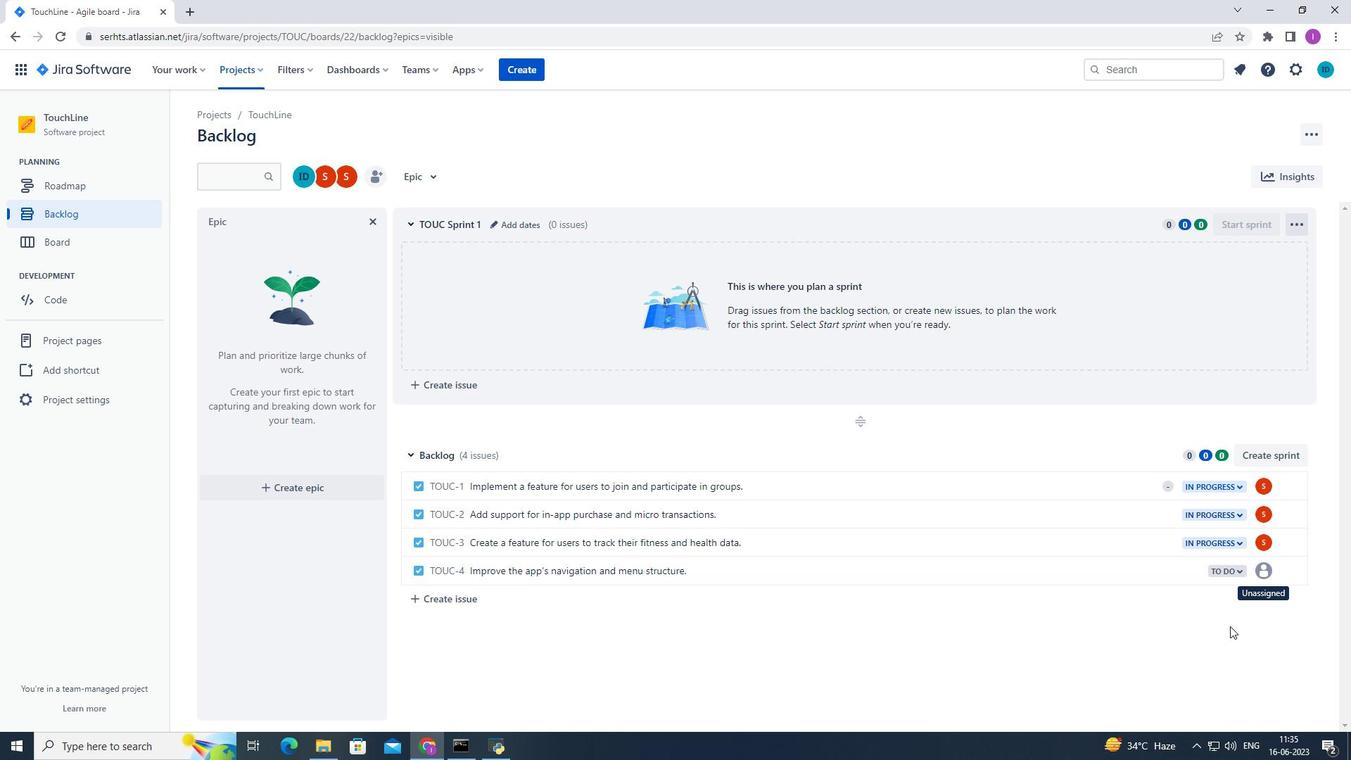 
Action: Mouse pressed left at (1233, 625)
Screenshot: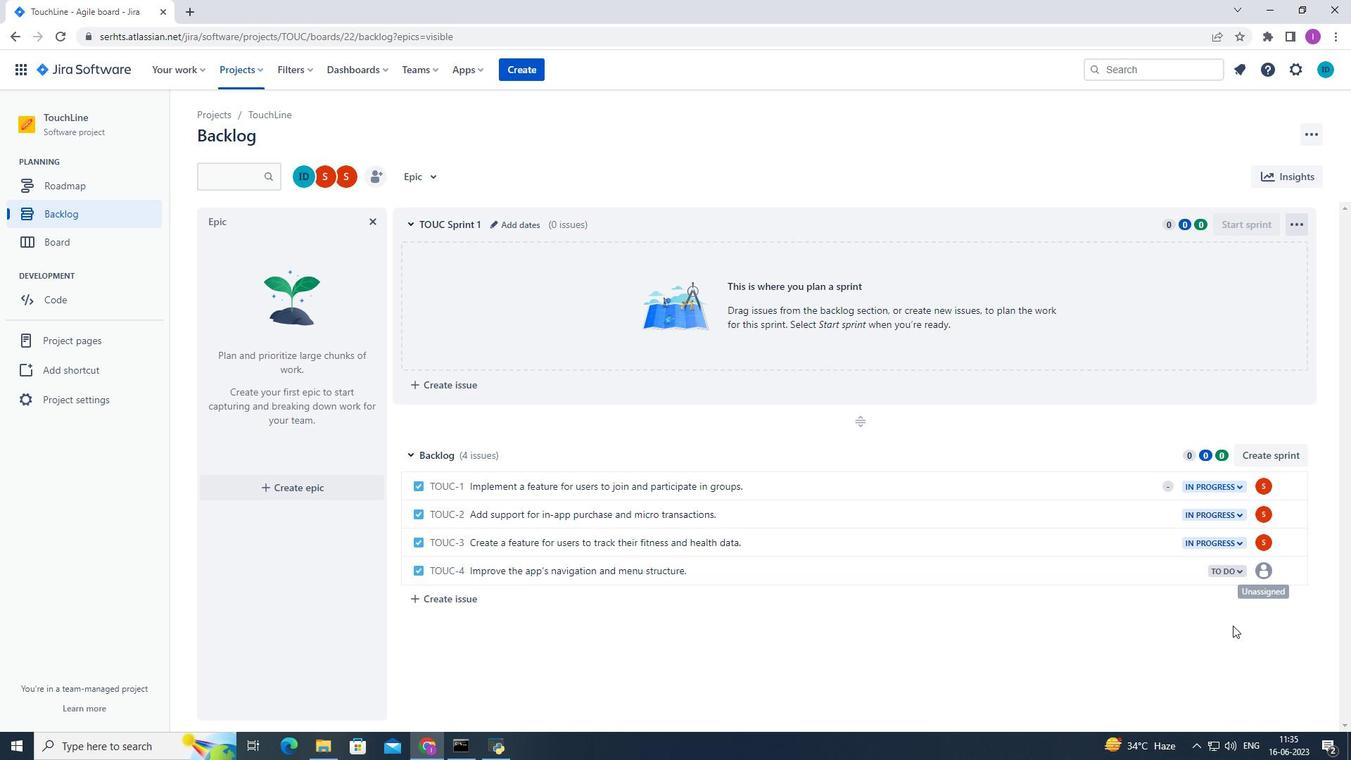 
Action: Mouse moved to (1265, 577)
Screenshot: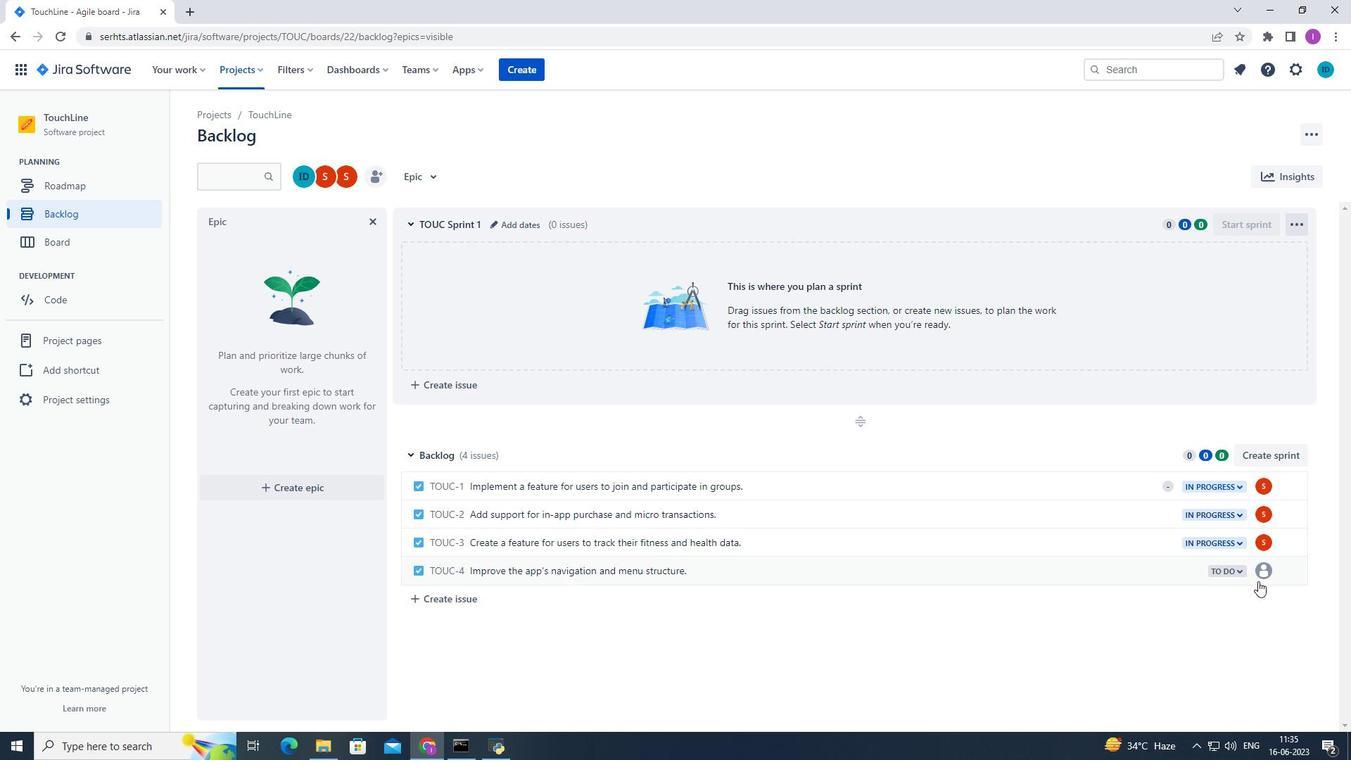 
Action: Mouse pressed left at (1265, 577)
Screenshot: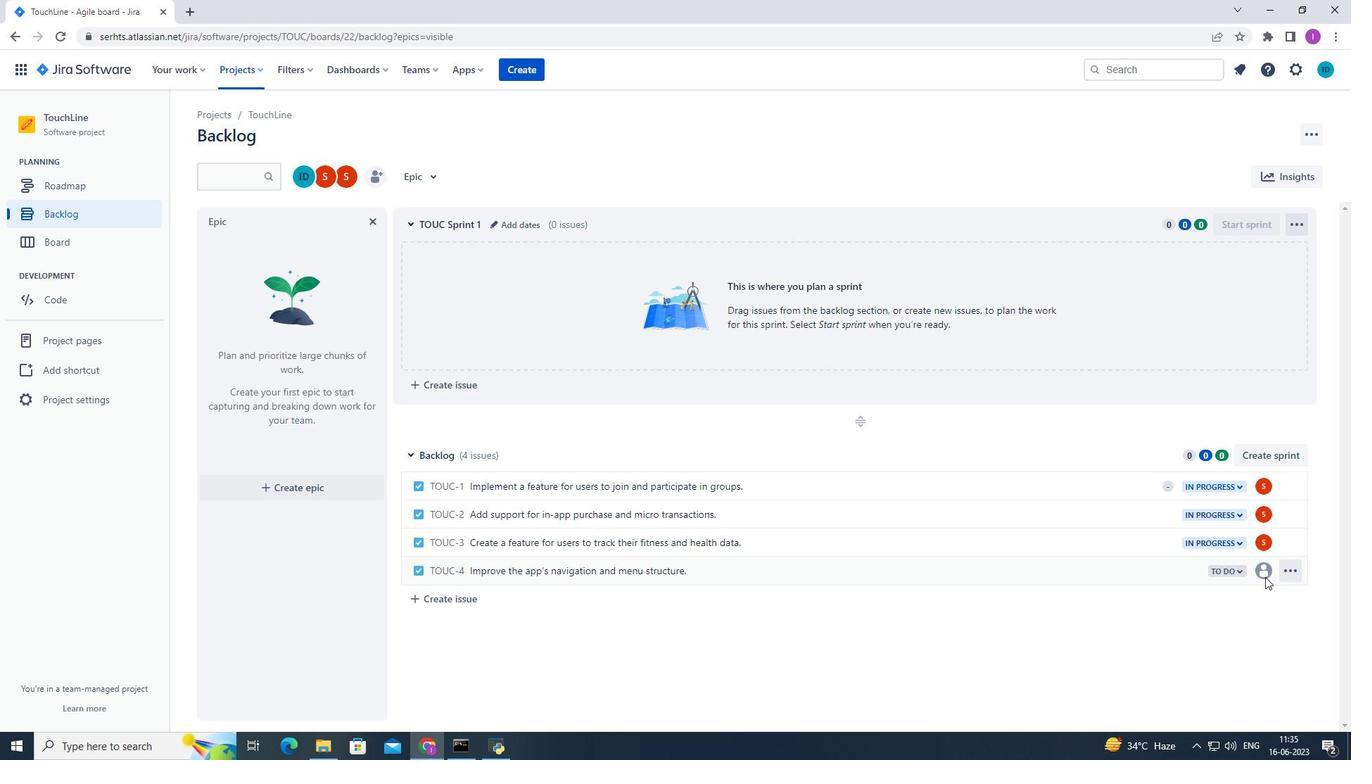 
Action: Mouse moved to (1265, 575)
Screenshot: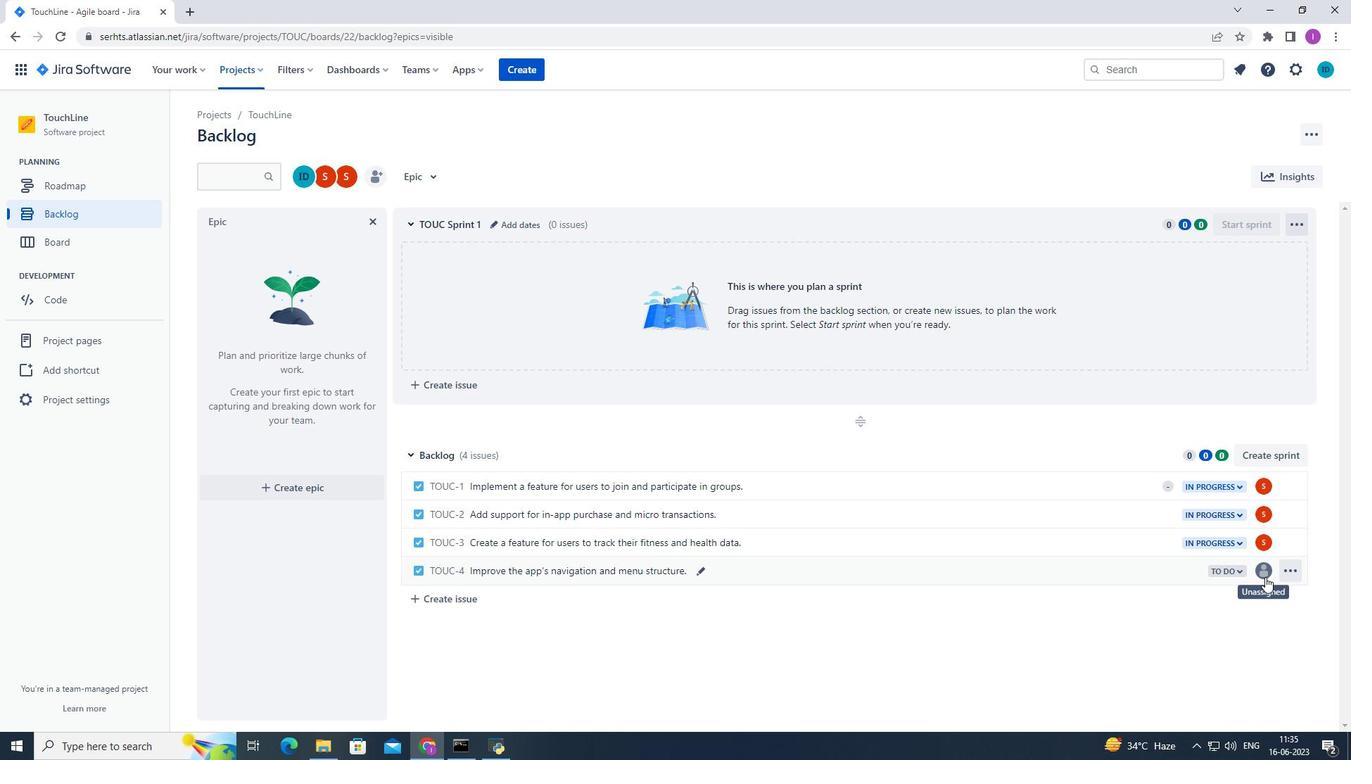 
Action: Mouse pressed left at (1265, 575)
Screenshot: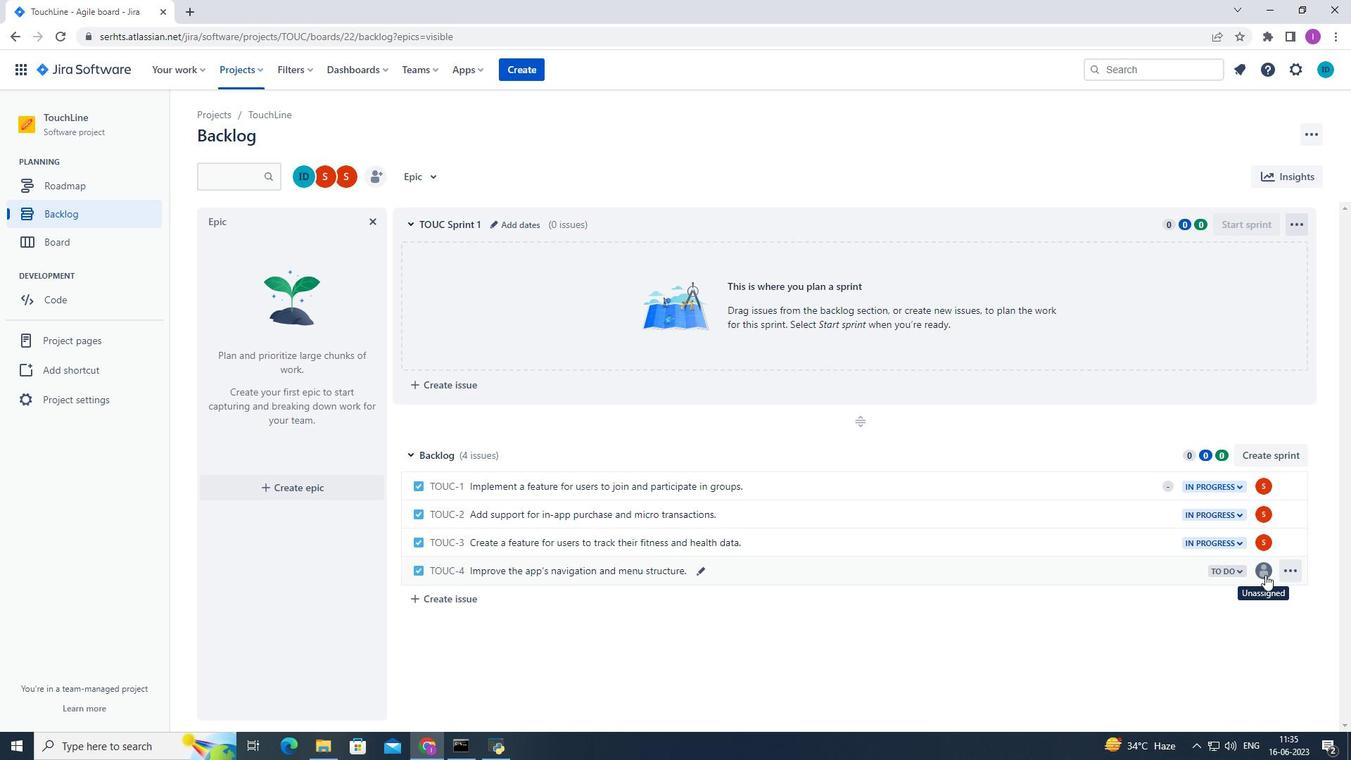 
Action: Mouse moved to (1235, 651)
Screenshot: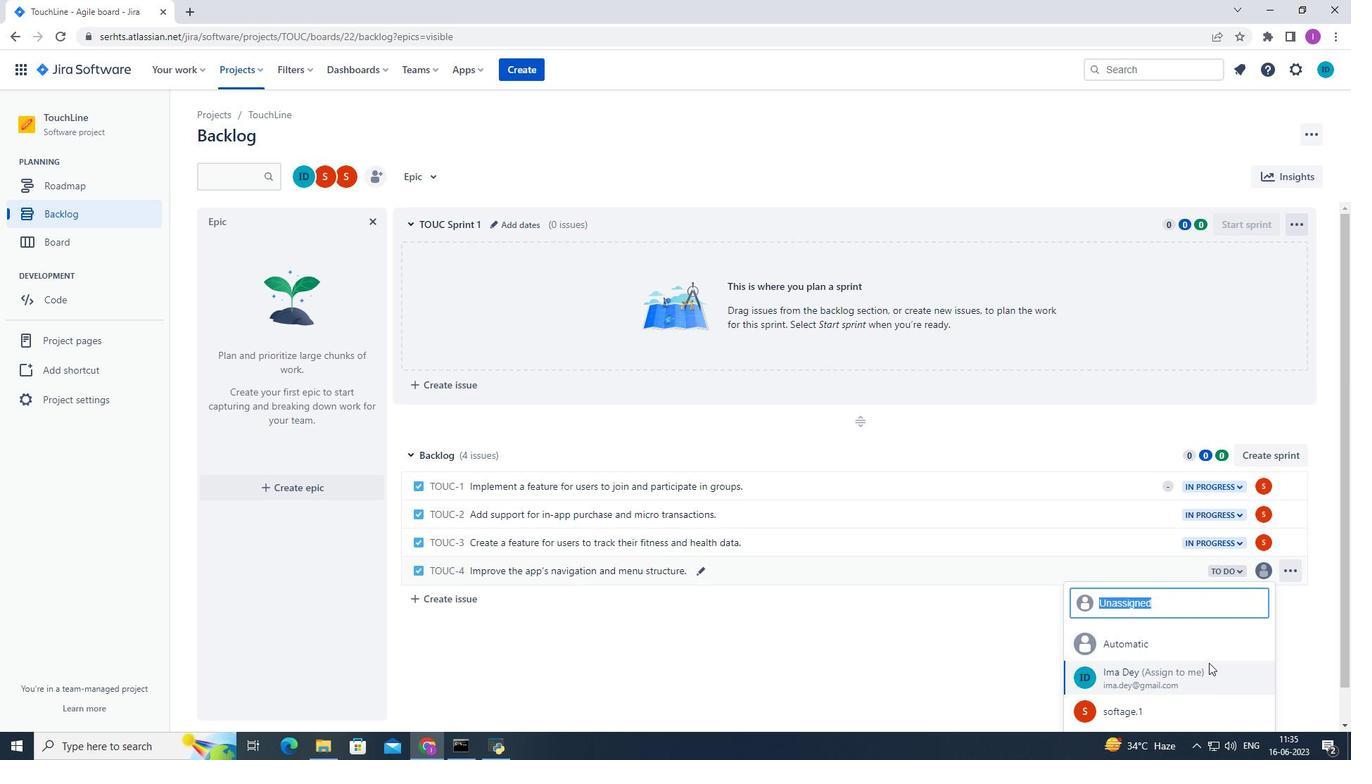 
Action: Mouse scrolled (1235, 651) with delta (0, 0)
Screenshot: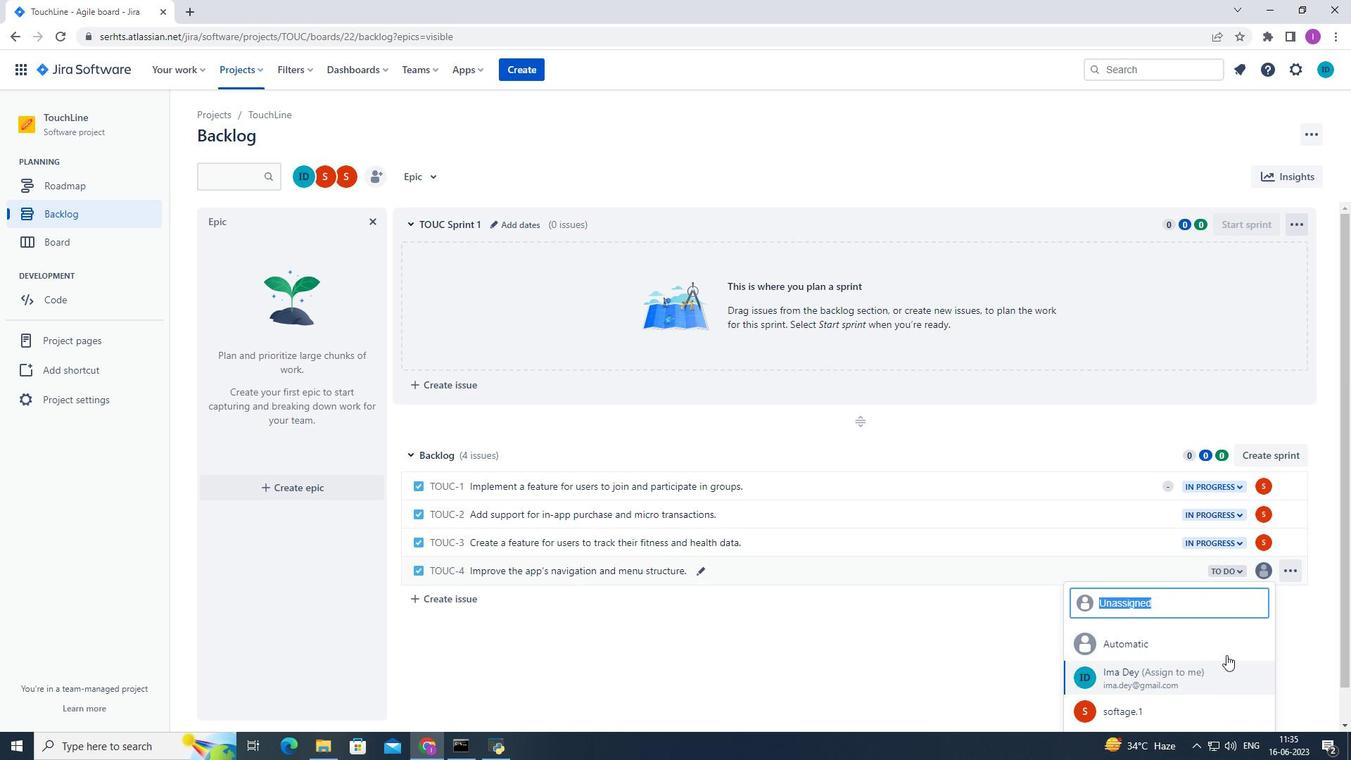 
Action: Mouse moved to (1236, 651)
Screenshot: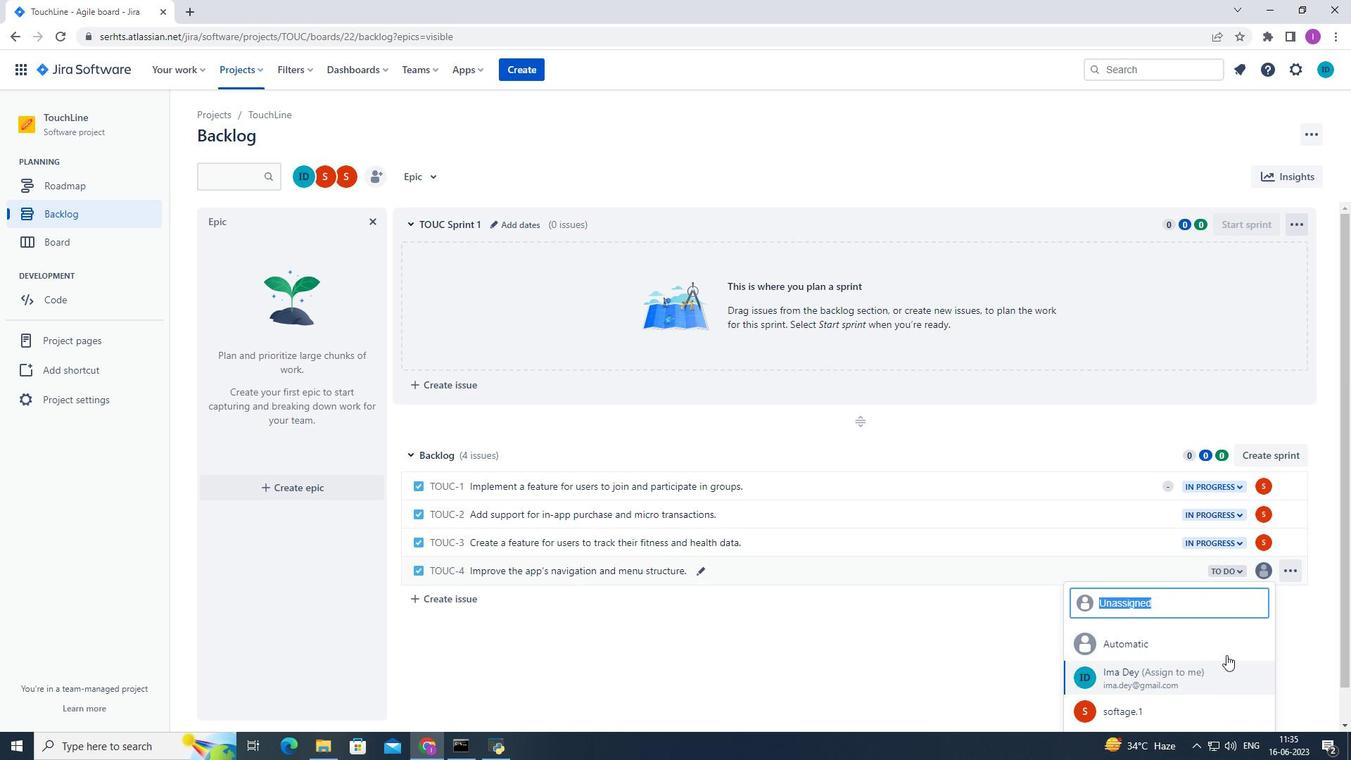 
Action: Mouse scrolled (1236, 651) with delta (0, 0)
Screenshot: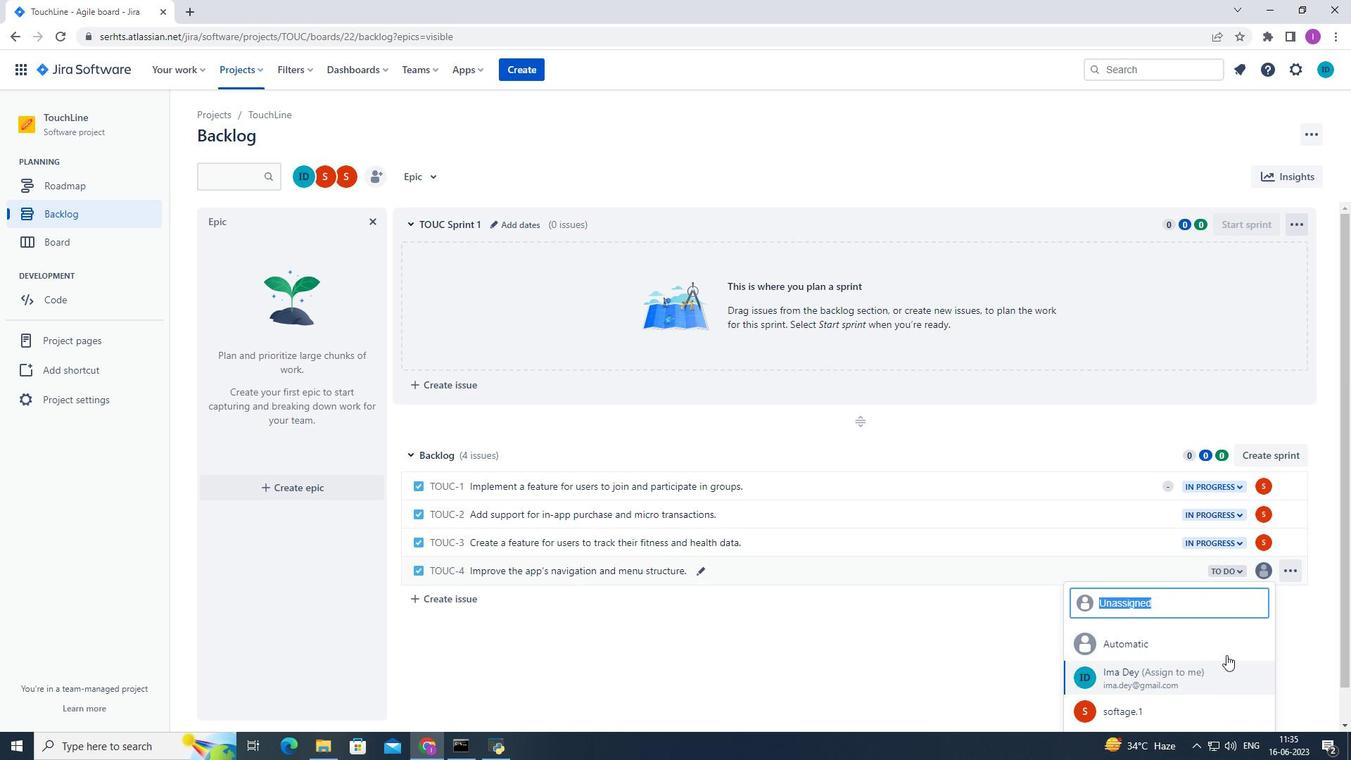 
Action: Mouse moved to (1238, 650)
Screenshot: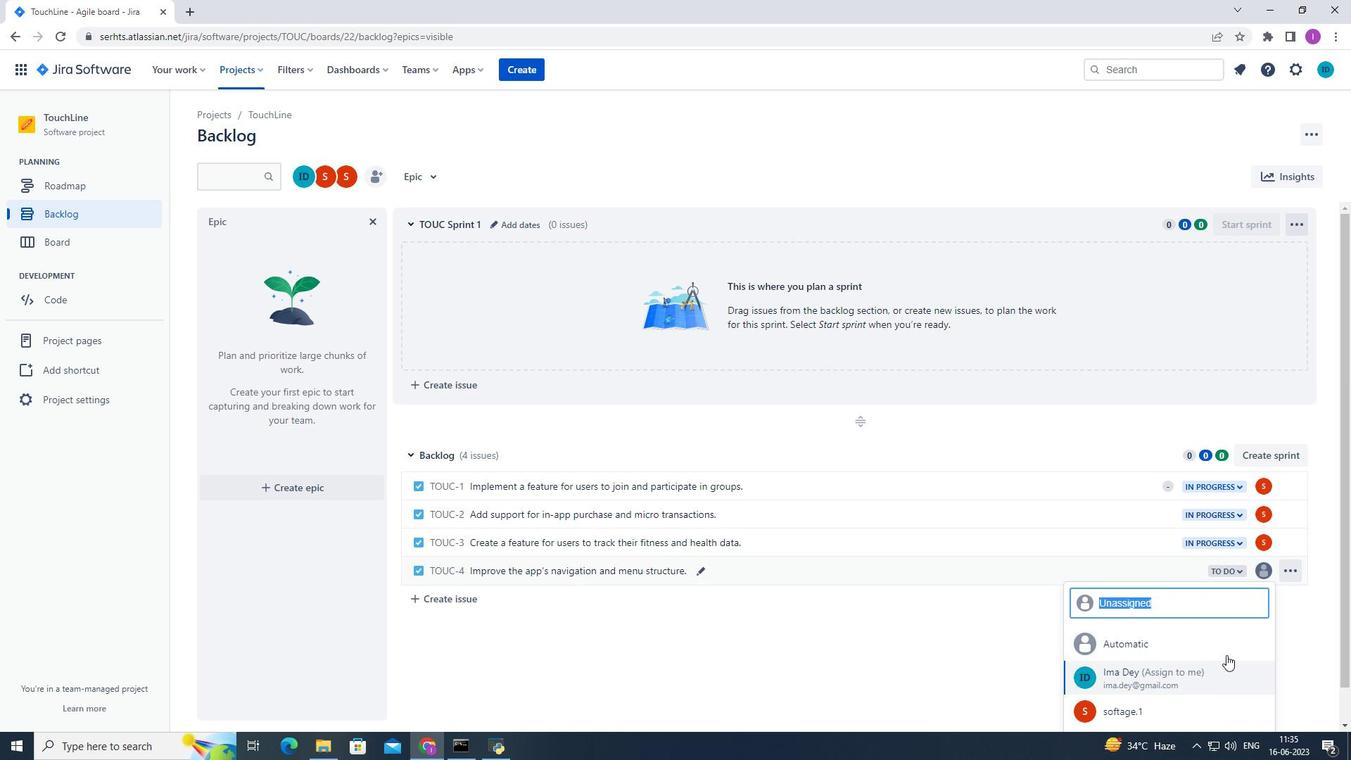 
Action: Mouse scrolled (1238, 649) with delta (0, 0)
Screenshot: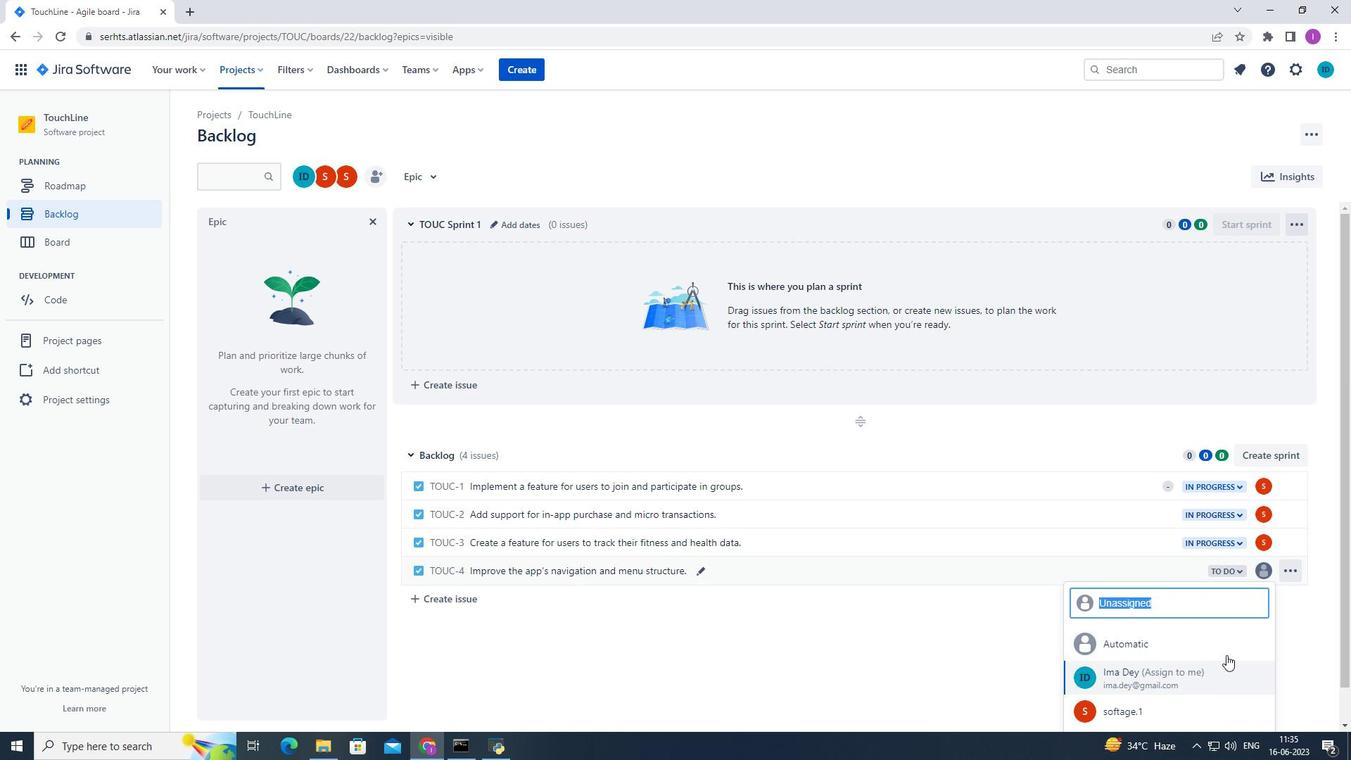 
Action: Mouse moved to (992, 649)
Screenshot: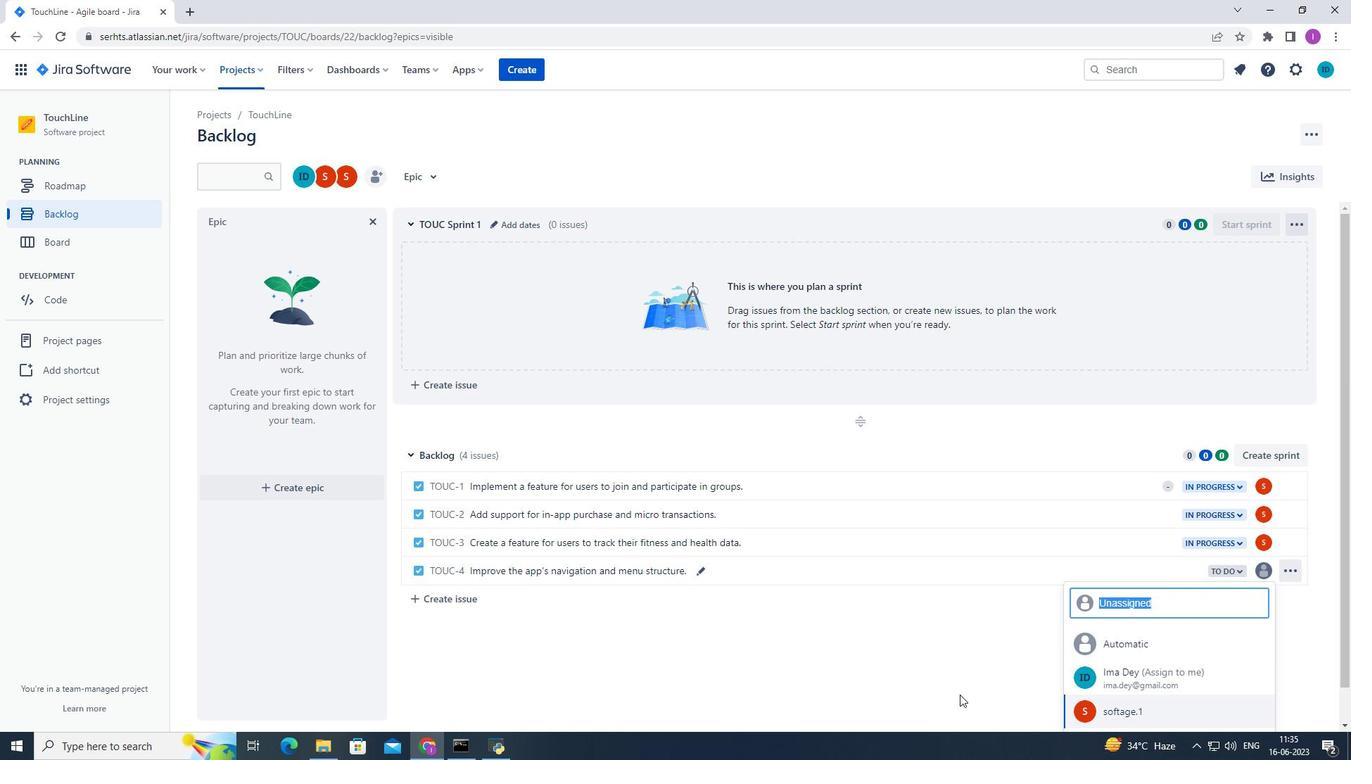 
Action: Mouse scrolled (992, 648) with delta (0, 0)
Screenshot: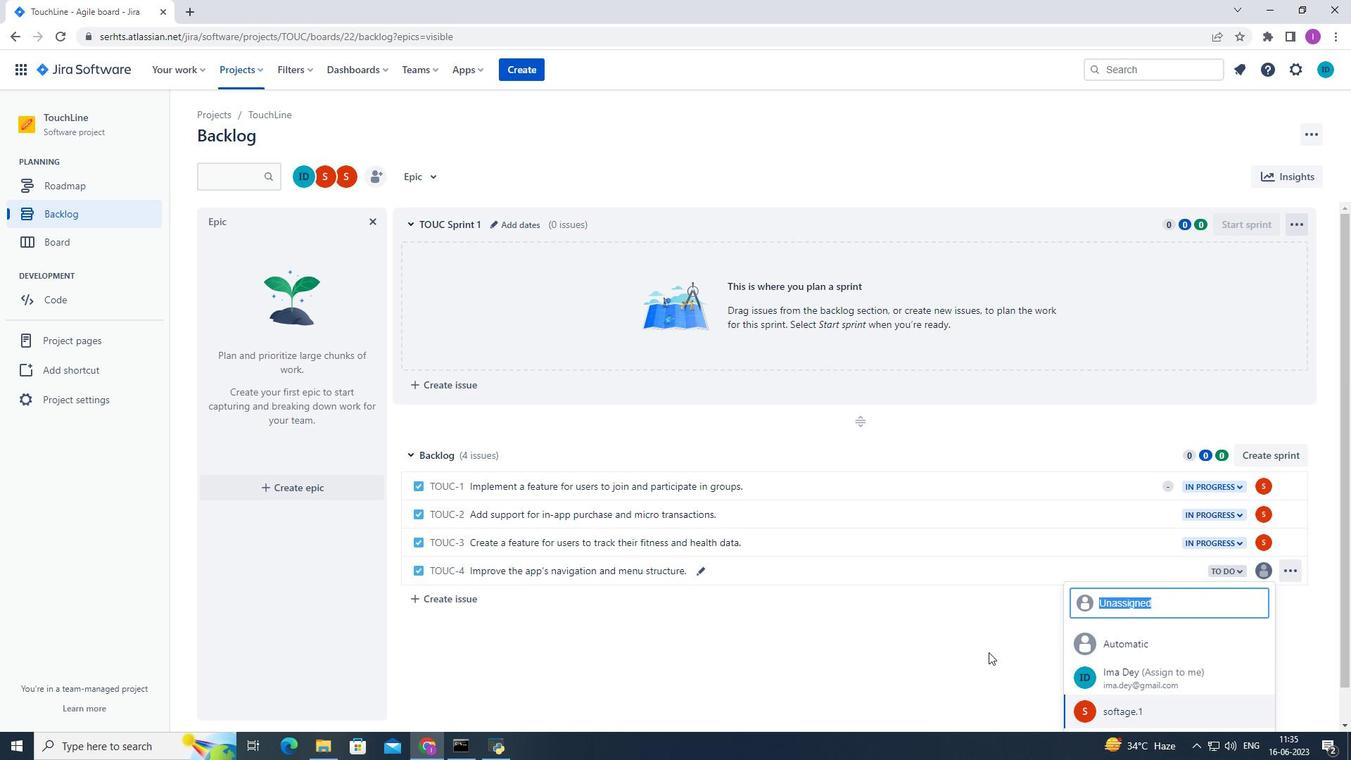 
Action: Mouse moved to (996, 645)
Screenshot: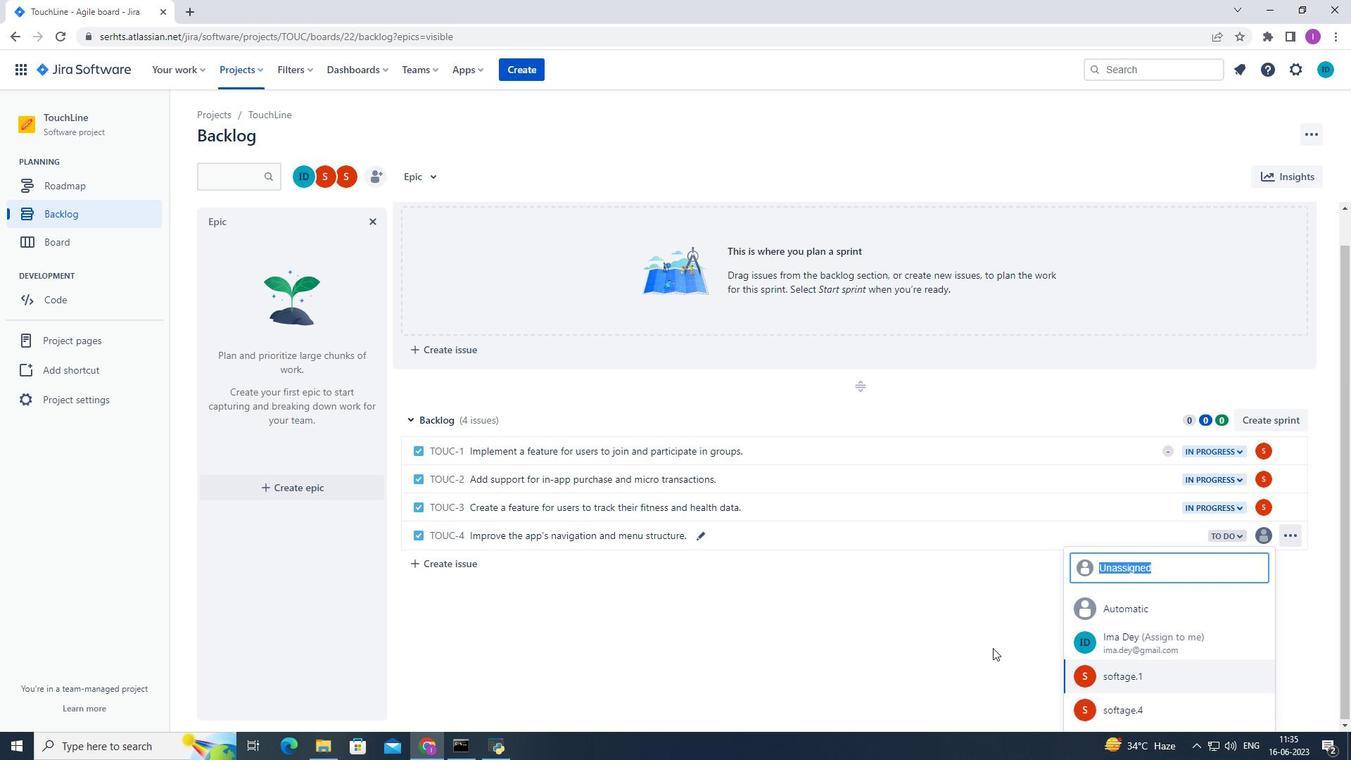 
Action: Mouse scrolled (996, 644) with delta (0, 0)
Screenshot: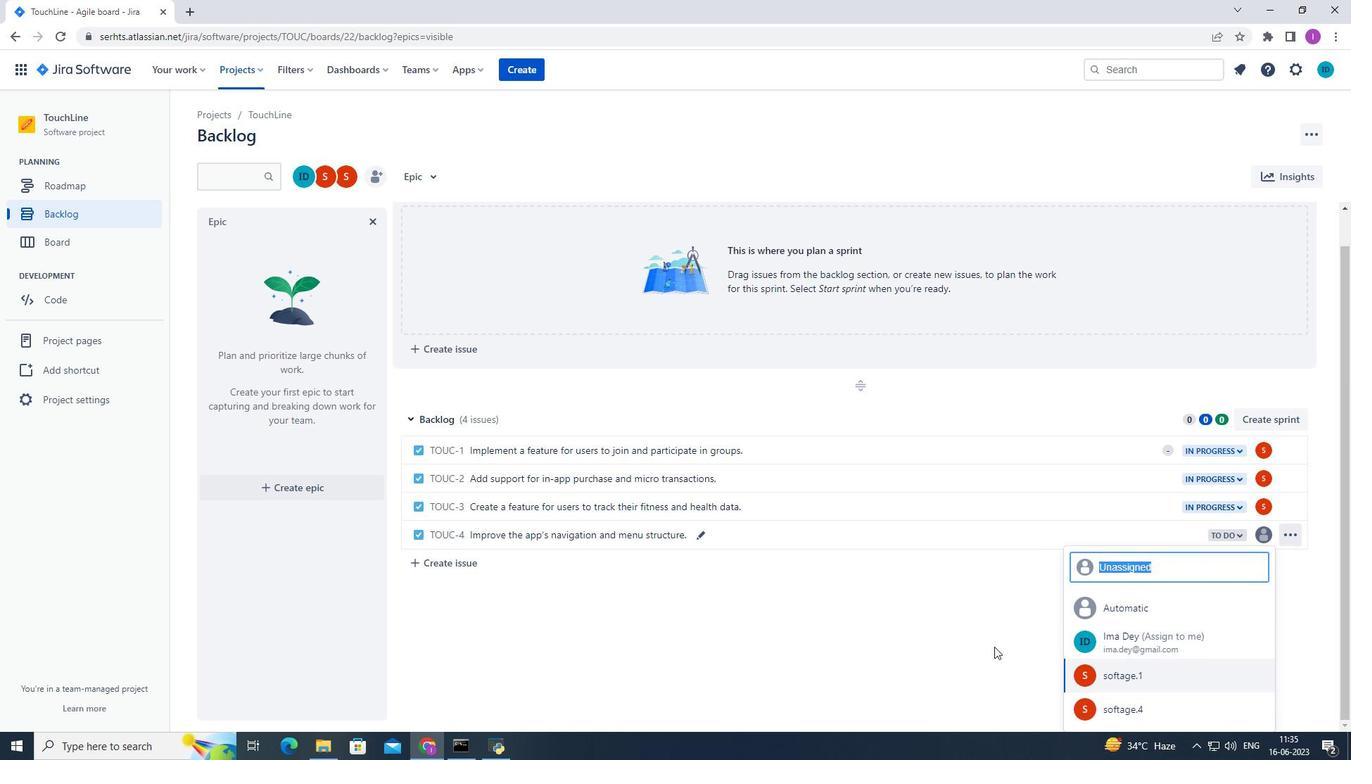 
Action: Mouse moved to (996, 645)
Screenshot: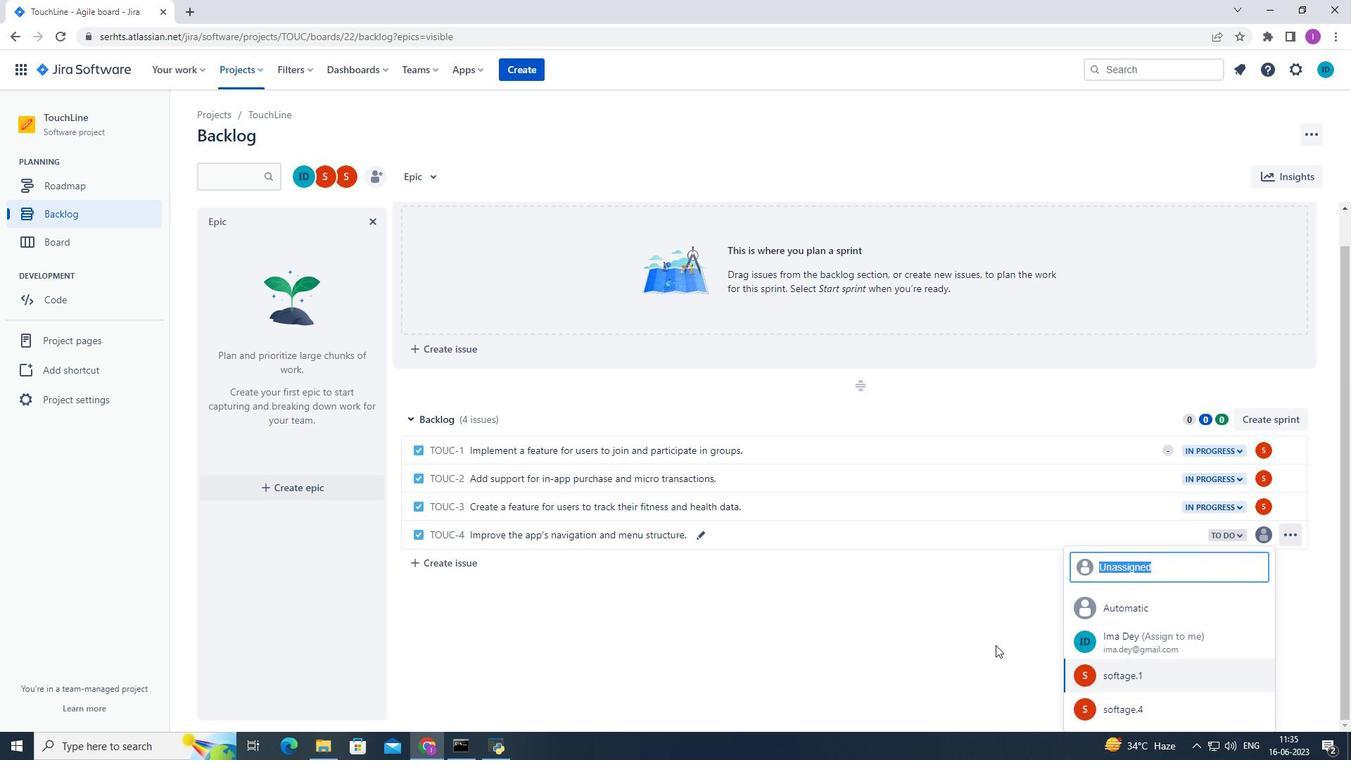 
Action: Mouse scrolled (996, 644) with delta (0, 0)
Screenshot: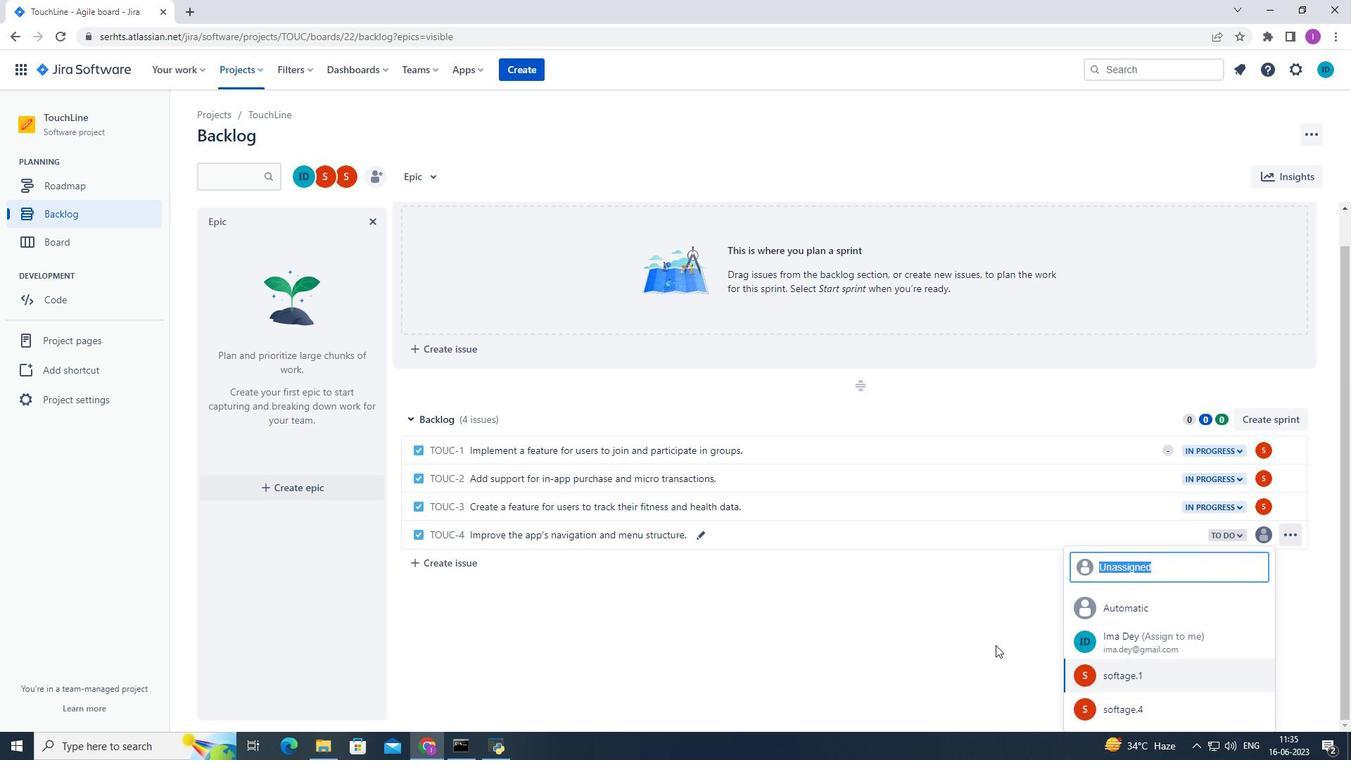 
Action: Mouse moved to (1134, 683)
Screenshot: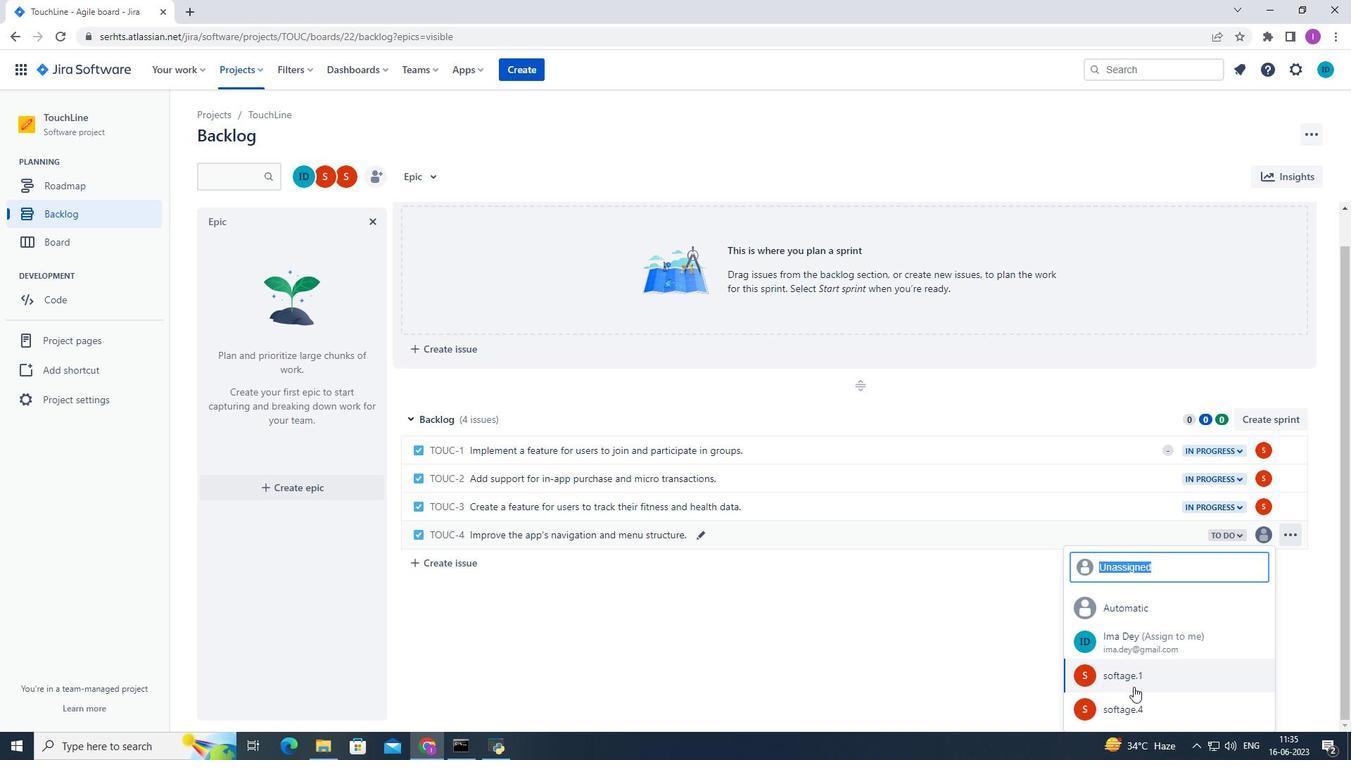 
Action: Mouse pressed left at (1134, 683)
Screenshot: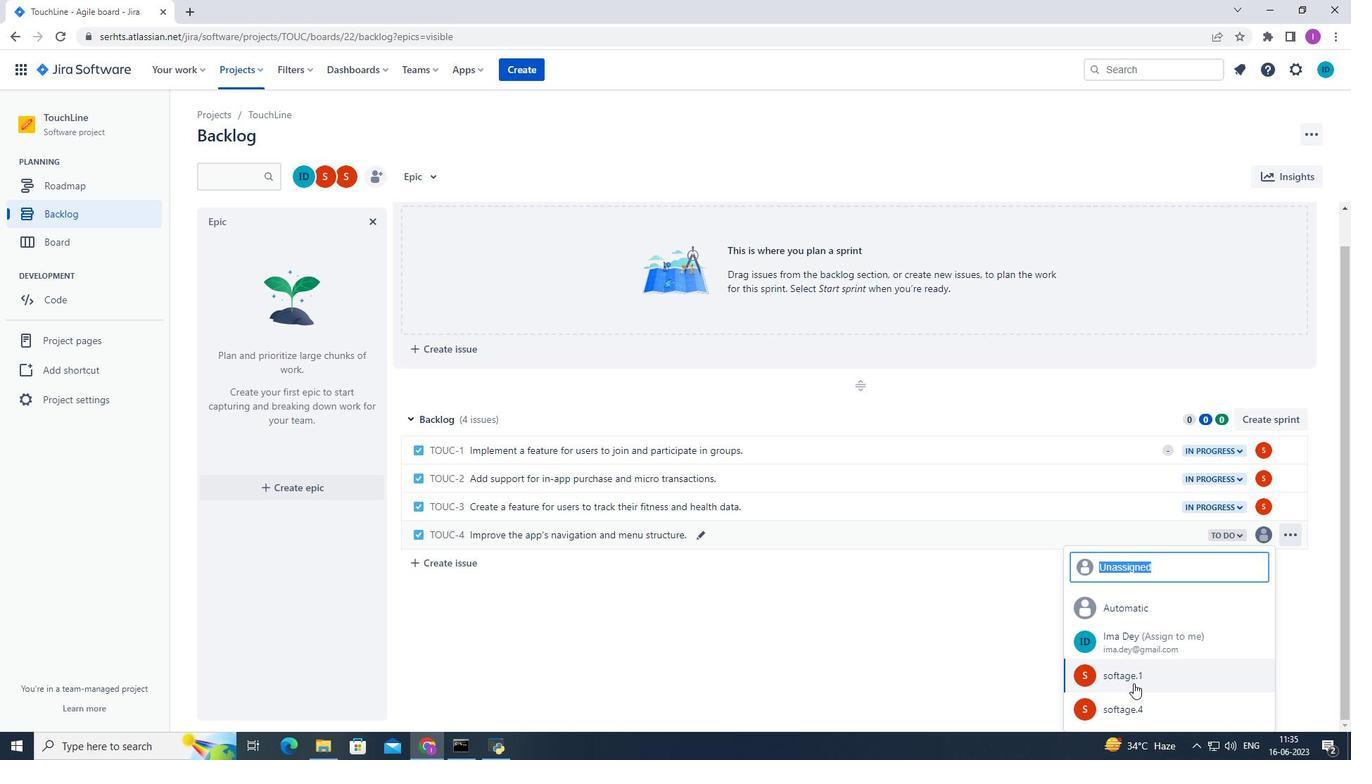
Action: Mouse moved to (1241, 570)
Screenshot: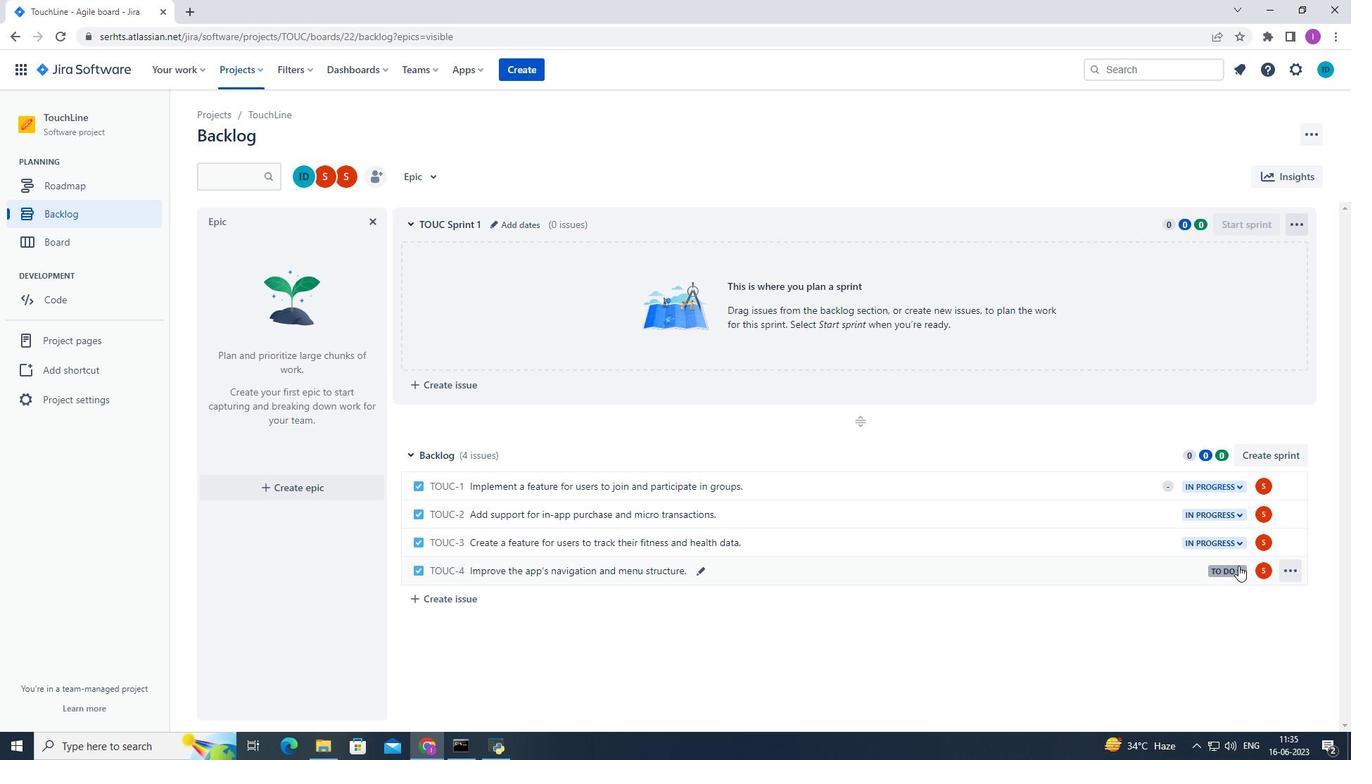 
Action: Mouse pressed left at (1241, 570)
Screenshot: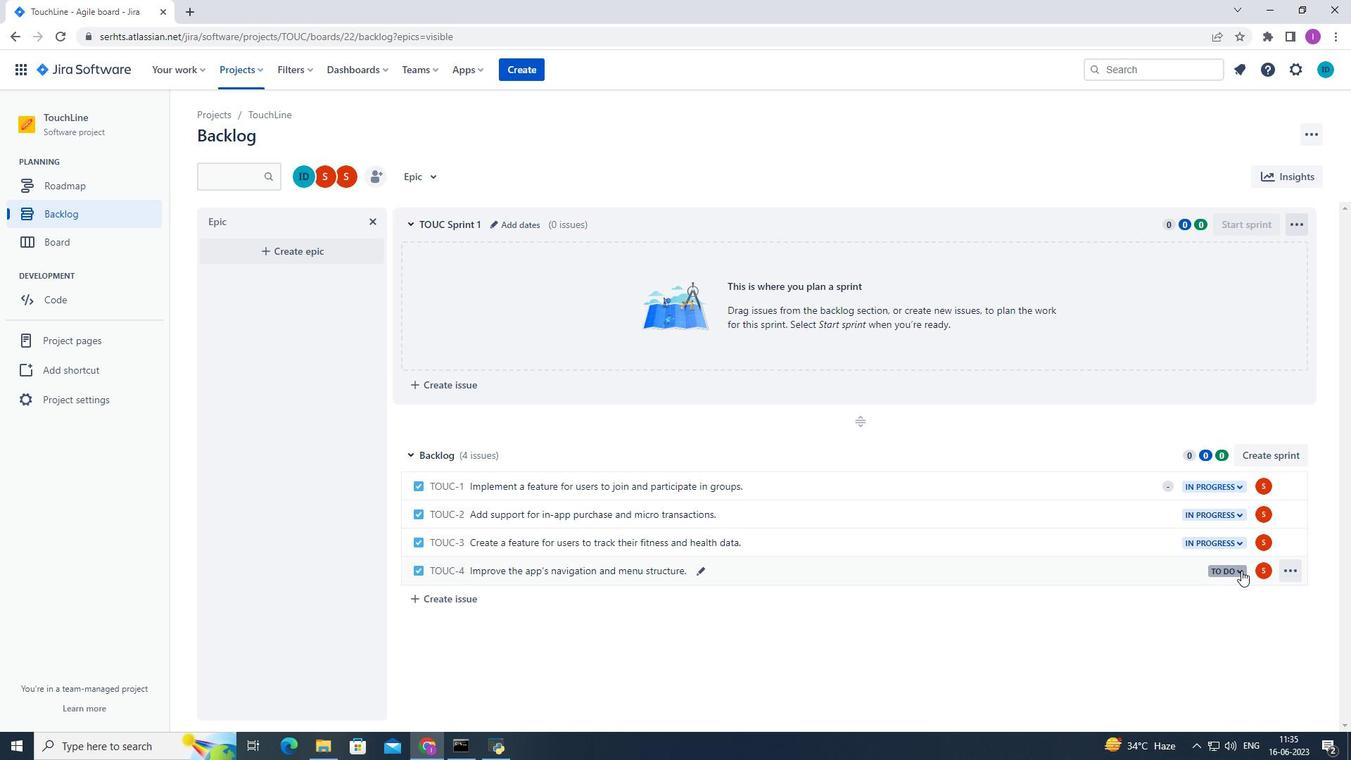 
Action: Mouse moved to (1178, 602)
Screenshot: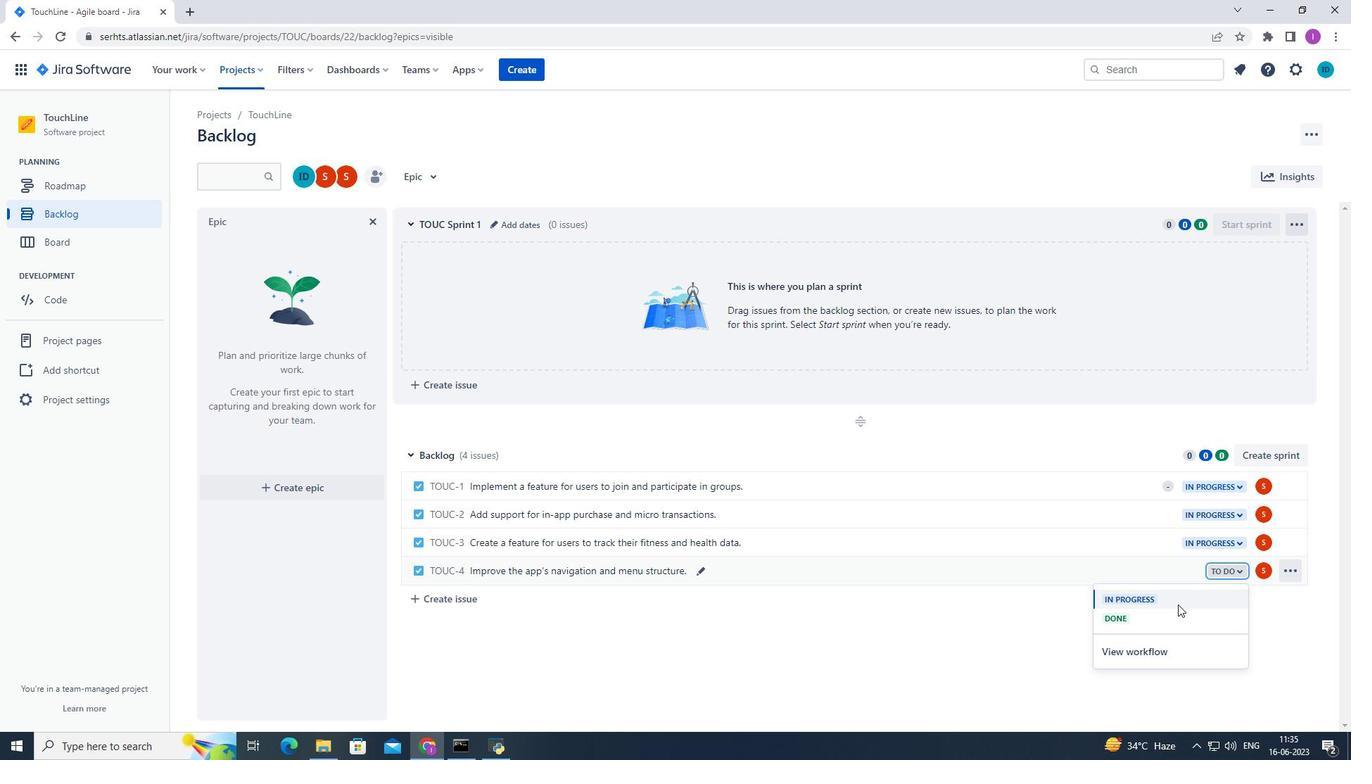 
Action: Mouse pressed left at (1178, 602)
Screenshot: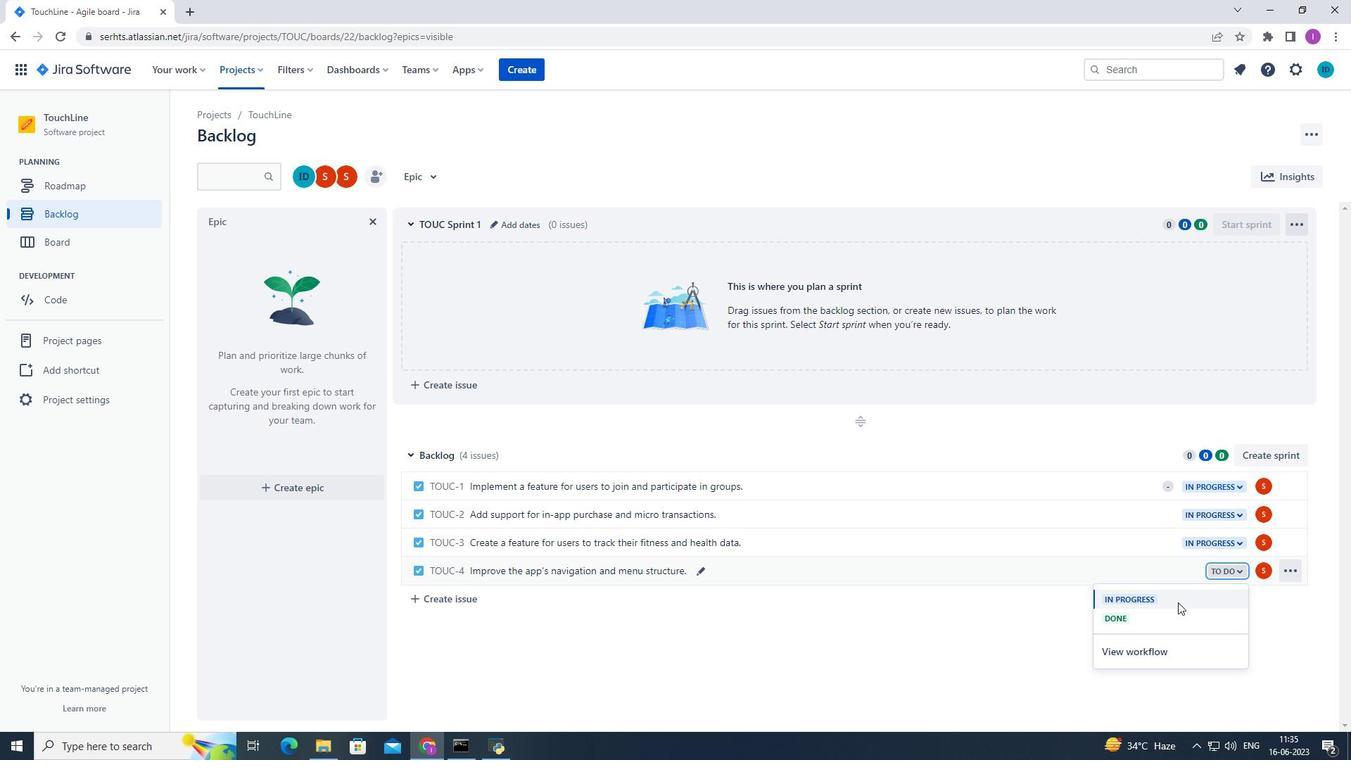
